 Task: Search one way flight ticket for 3 adults in first from Eugene: Mahlon Sweet Field to Rock Springs: Southwest Wyoming Regional Airport (rock Springs Sweetwater County Airport) on 8-5-2023. Choice of flights is Spirit. Number of bags: 1 carry on bag. Price is upto 87000. Outbound departure time preference is 18:30.
Action: Mouse moved to (390, 327)
Screenshot: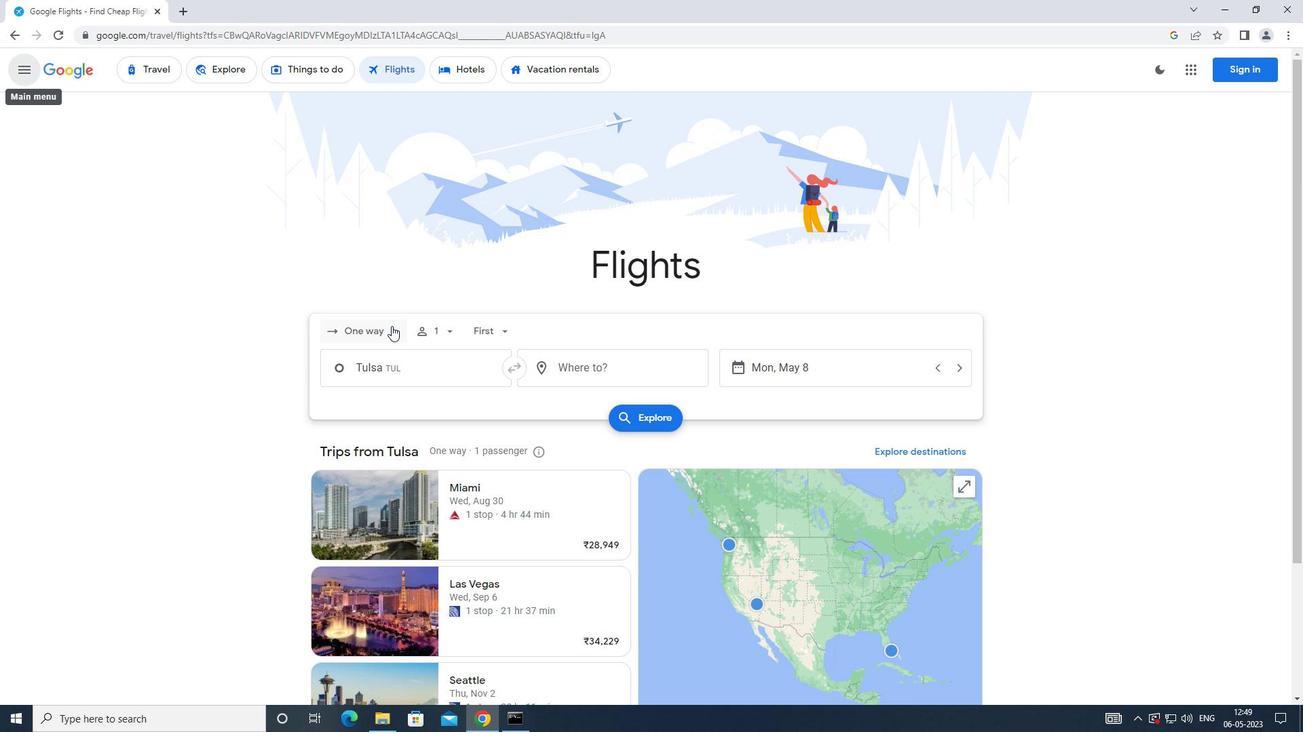 
Action: Mouse pressed left at (390, 327)
Screenshot: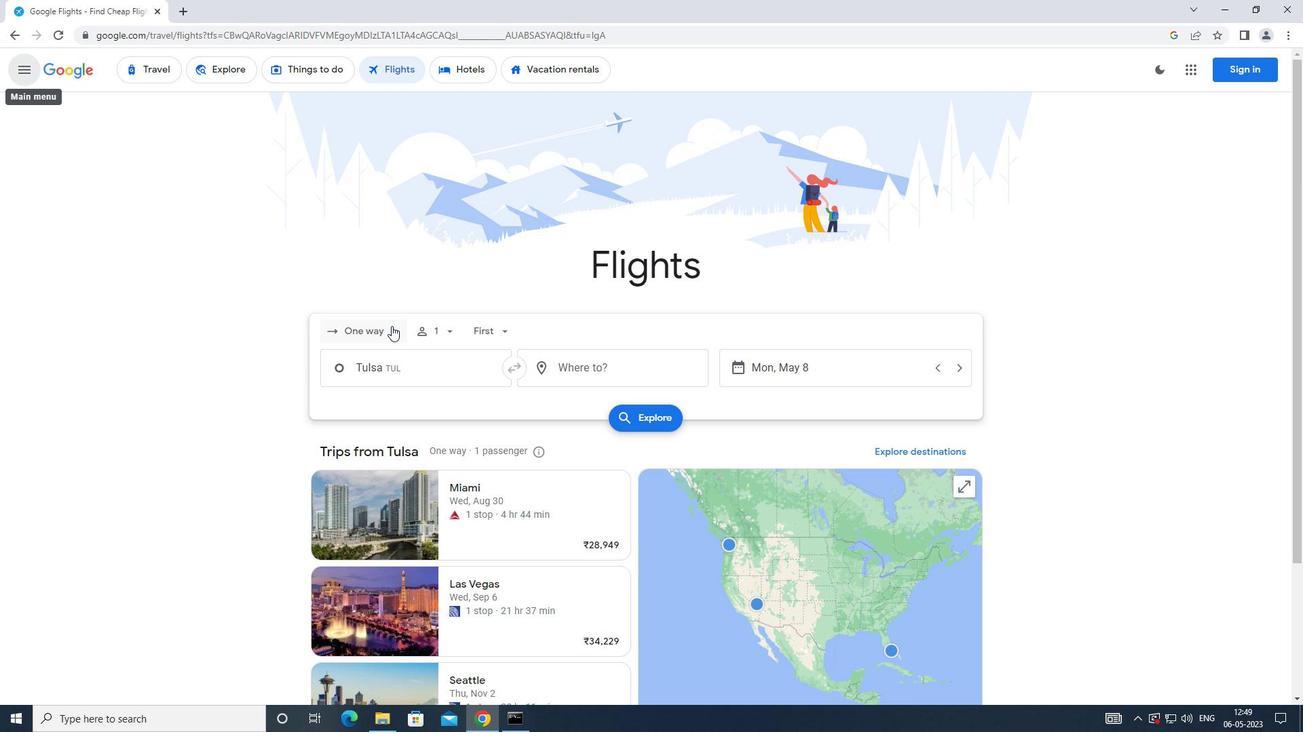 
Action: Mouse moved to (383, 405)
Screenshot: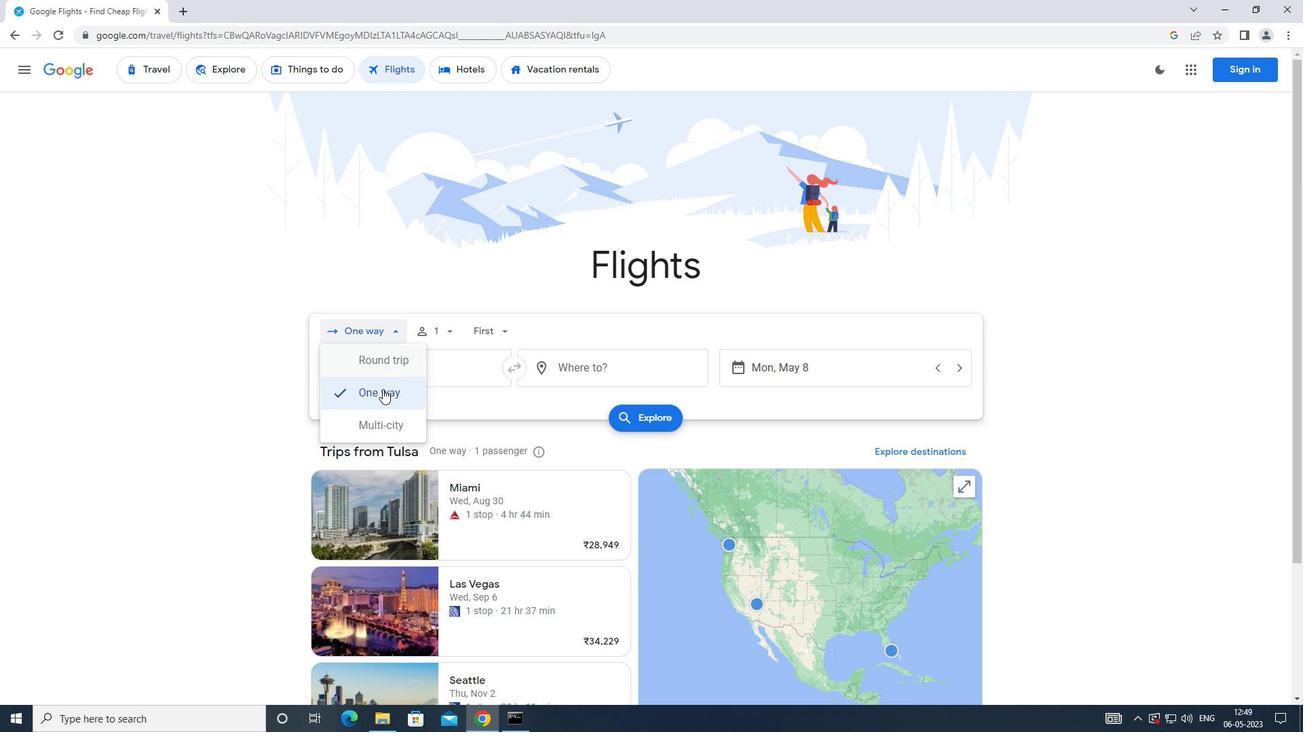 
Action: Mouse pressed left at (383, 405)
Screenshot: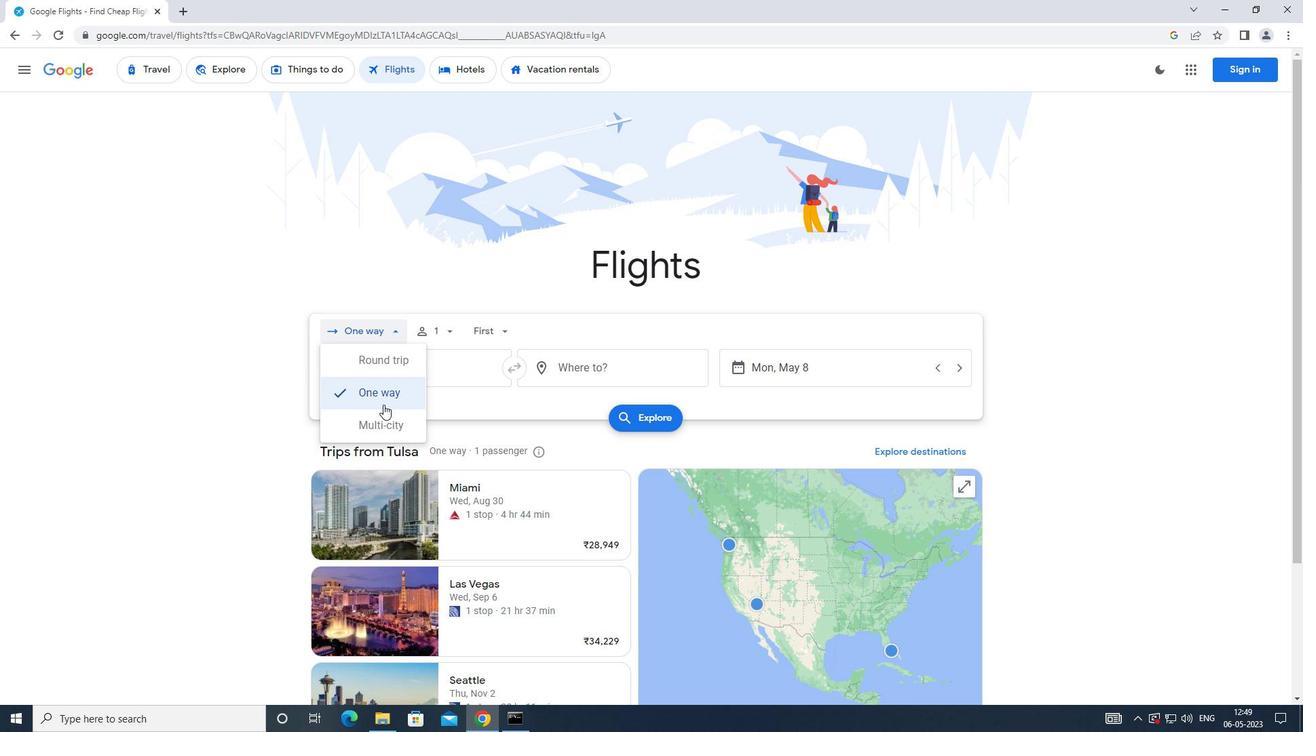 
Action: Mouse moved to (443, 326)
Screenshot: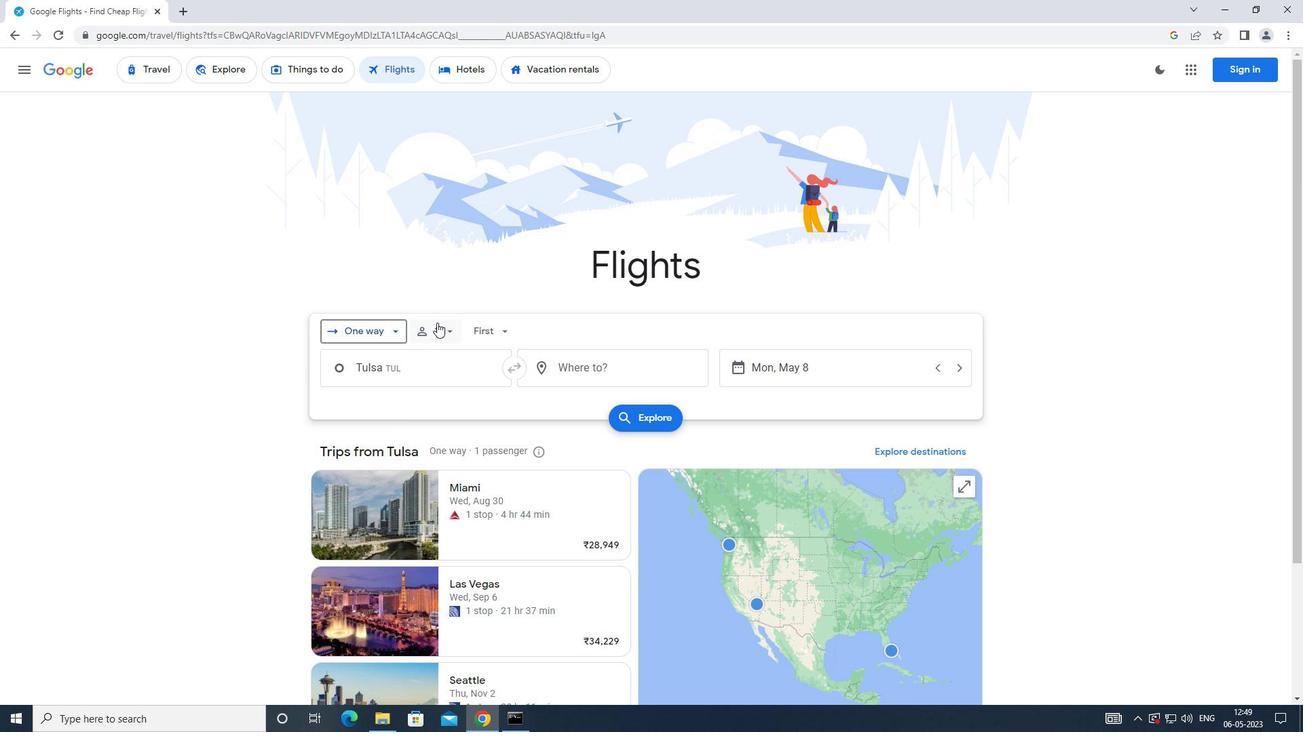
Action: Mouse pressed left at (443, 326)
Screenshot: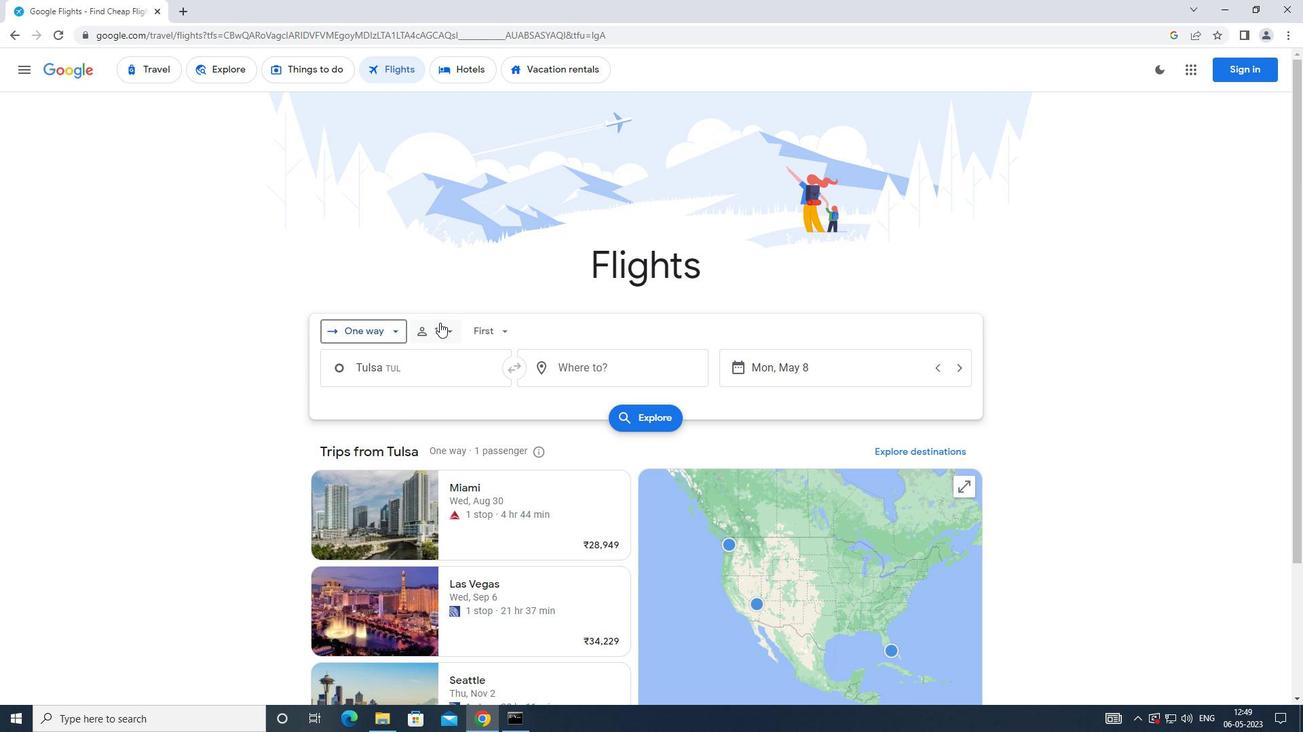 
Action: Mouse moved to (562, 368)
Screenshot: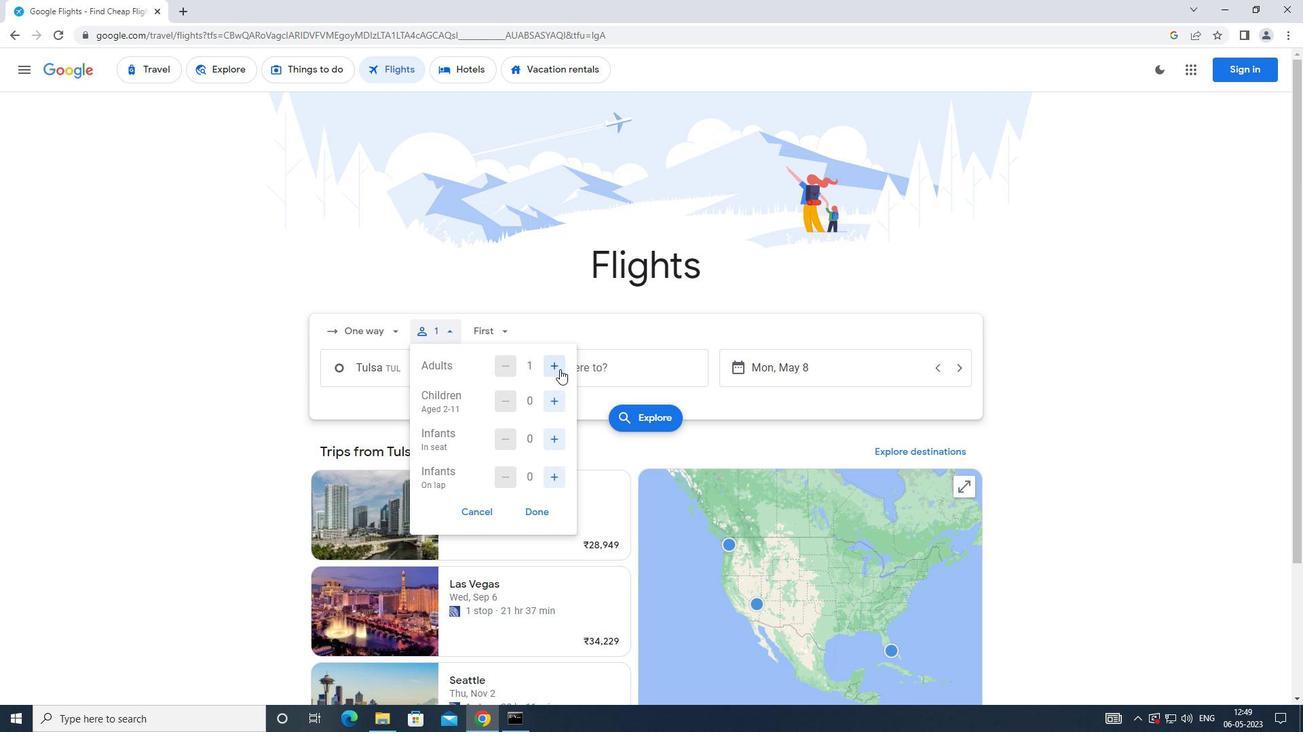 
Action: Mouse pressed left at (562, 368)
Screenshot: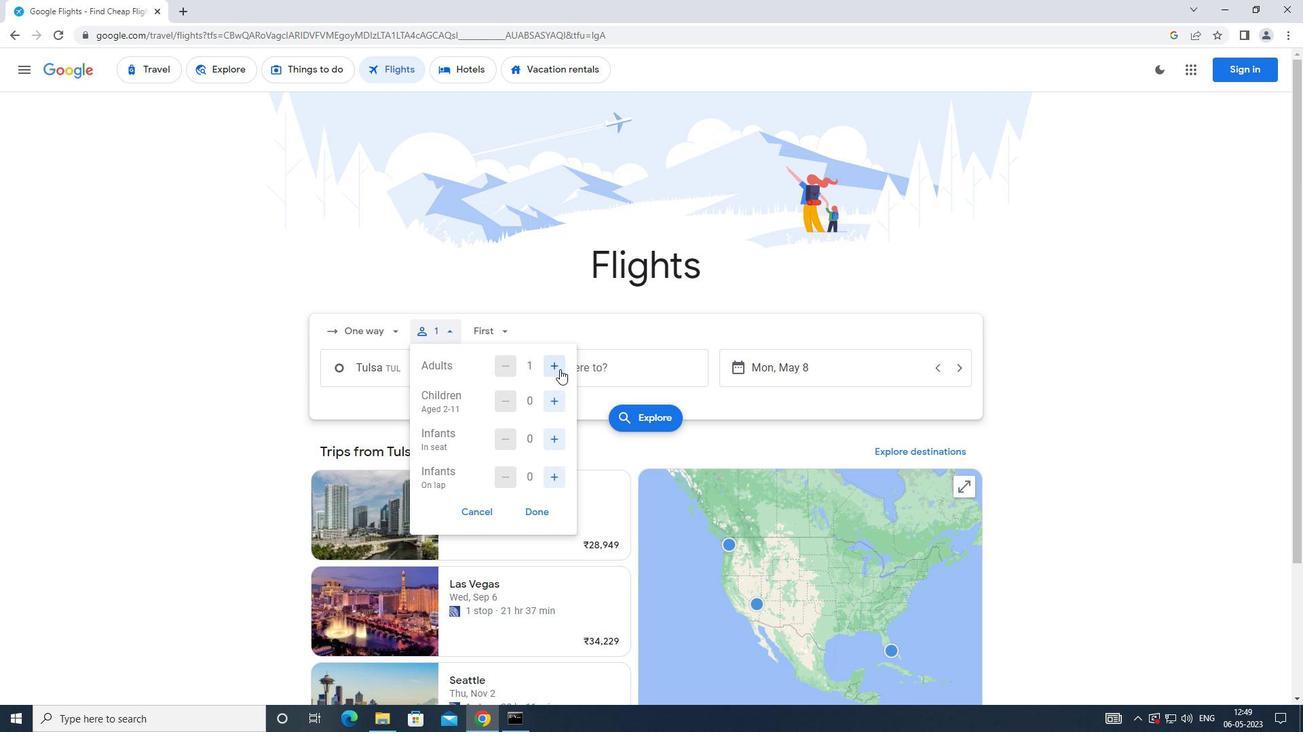 
Action: Mouse pressed left at (562, 368)
Screenshot: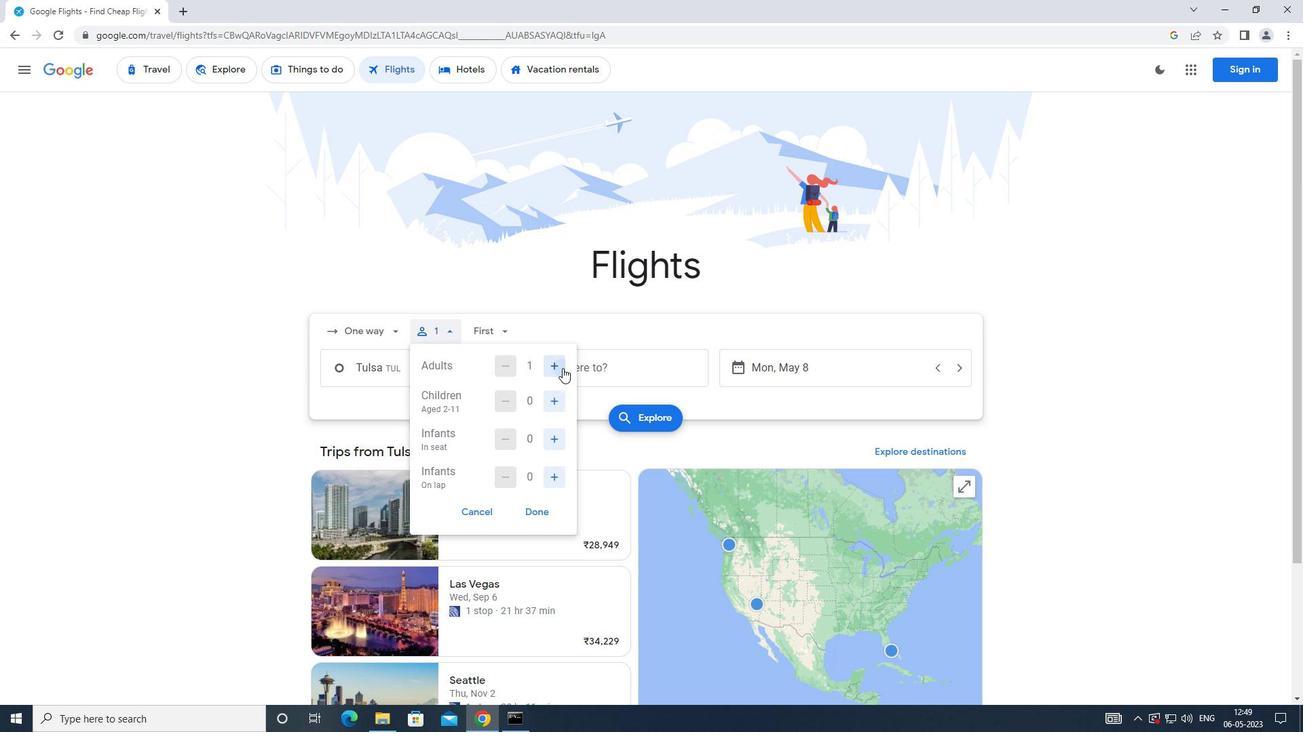 
Action: Mouse moved to (530, 513)
Screenshot: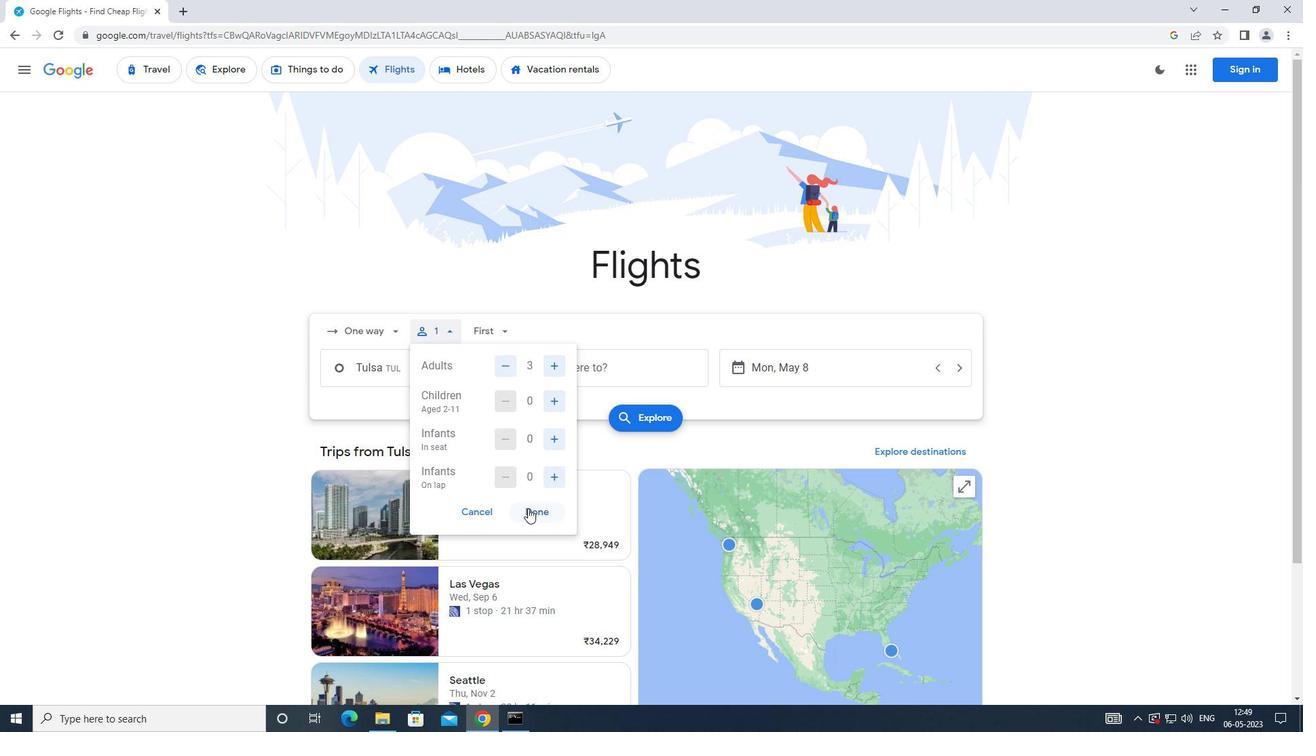 
Action: Mouse pressed left at (530, 513)
Screenshot: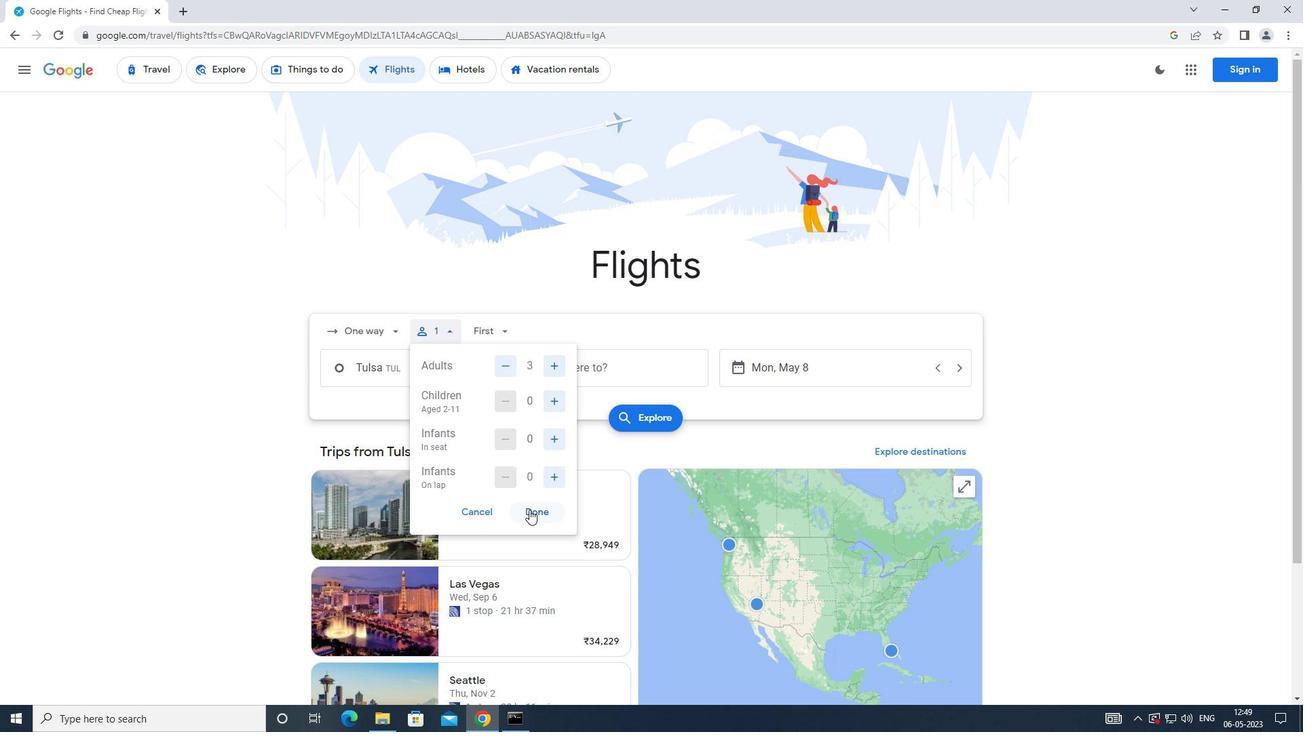 
Action: Mouse moved to (490, 333)
Screenshot: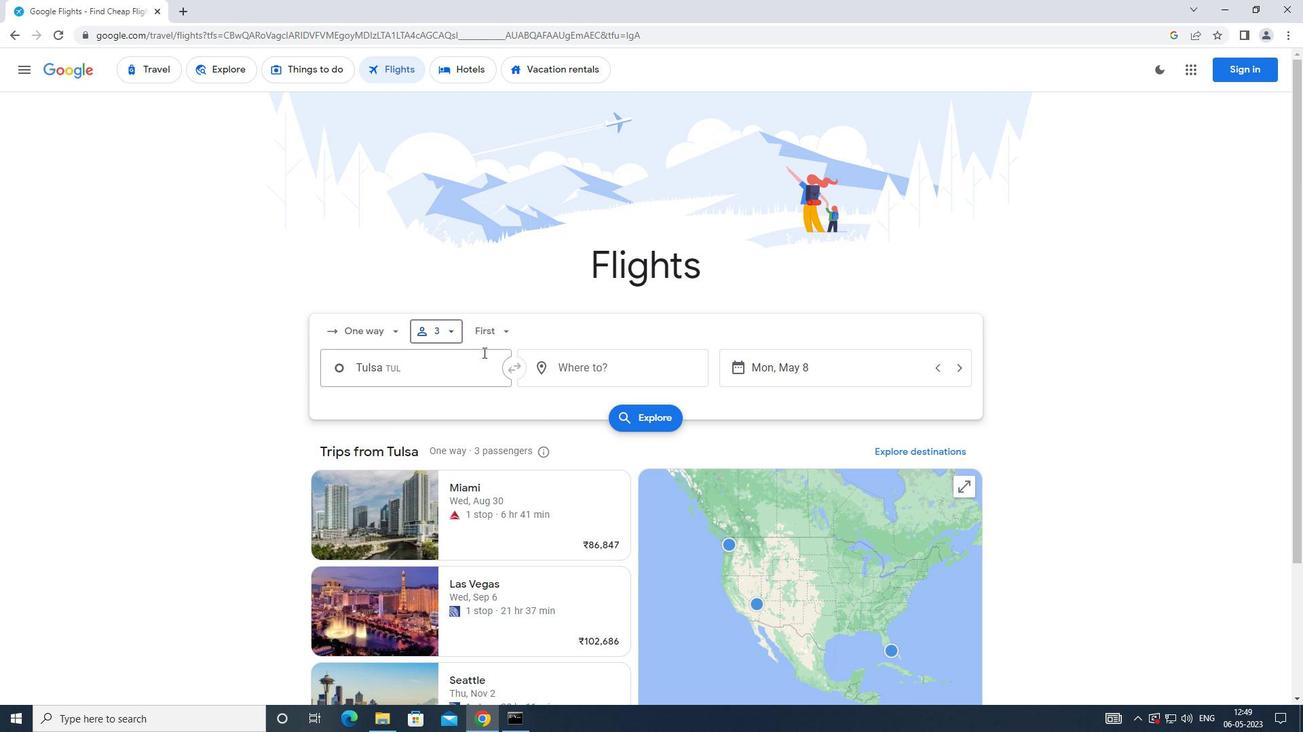 
Action: Mouse pressed left at (490, 333)
Screenshot: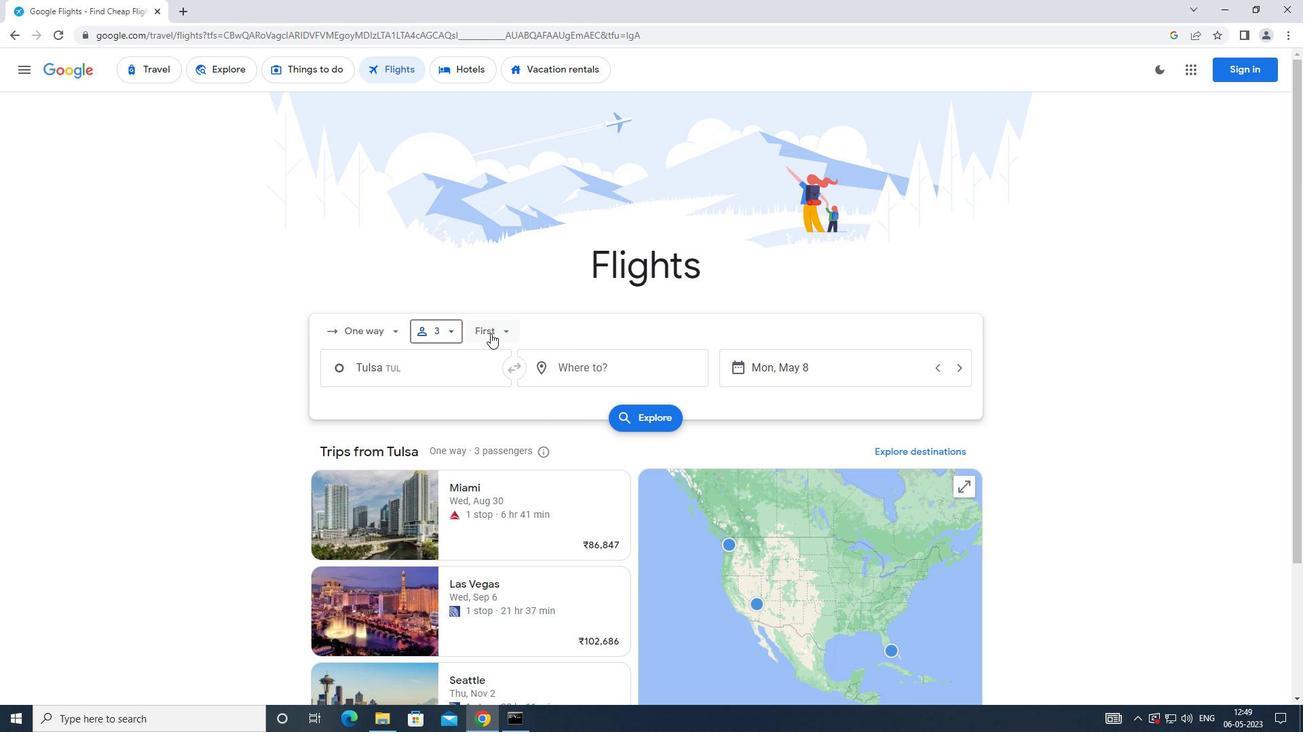 
Action: Mouse moved to (522, 456)
Screenshot: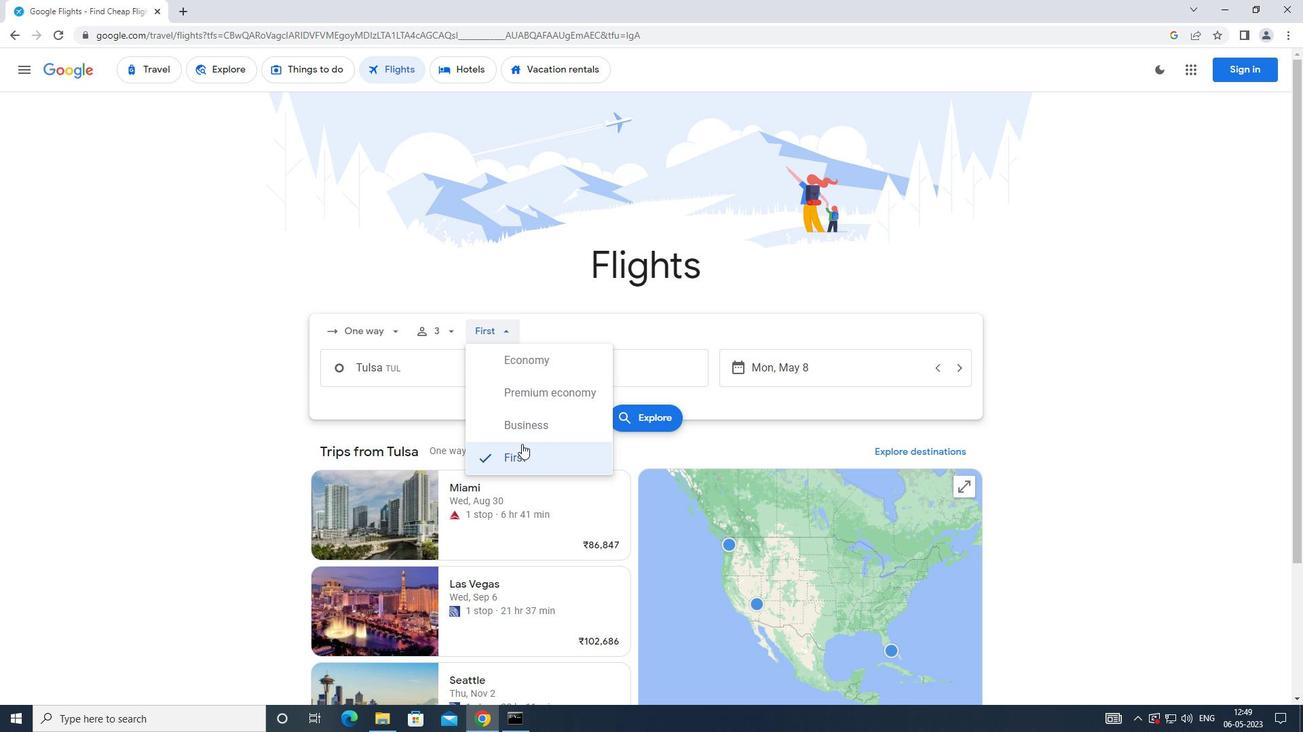 
Action: Mouse pressed left at (522, 456)
Screenshot: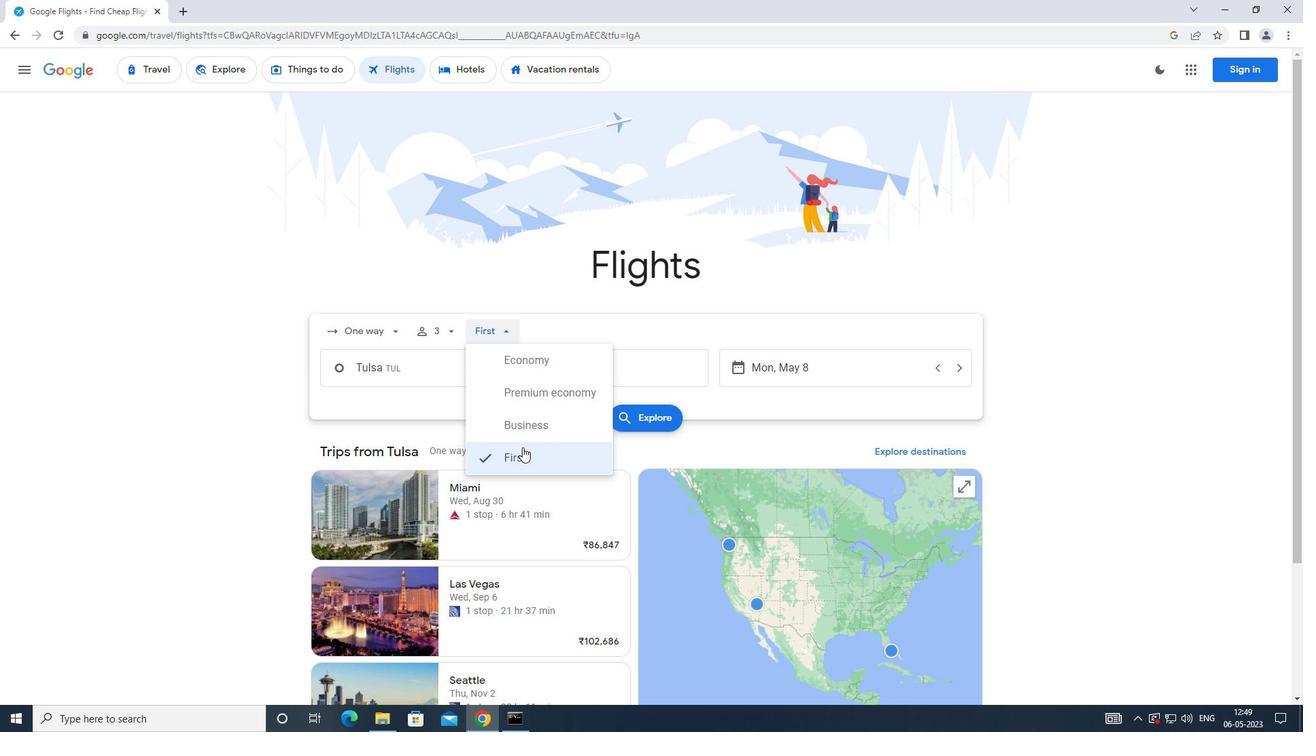 
Action: Mouse moved to (435, 376)
Screenshot: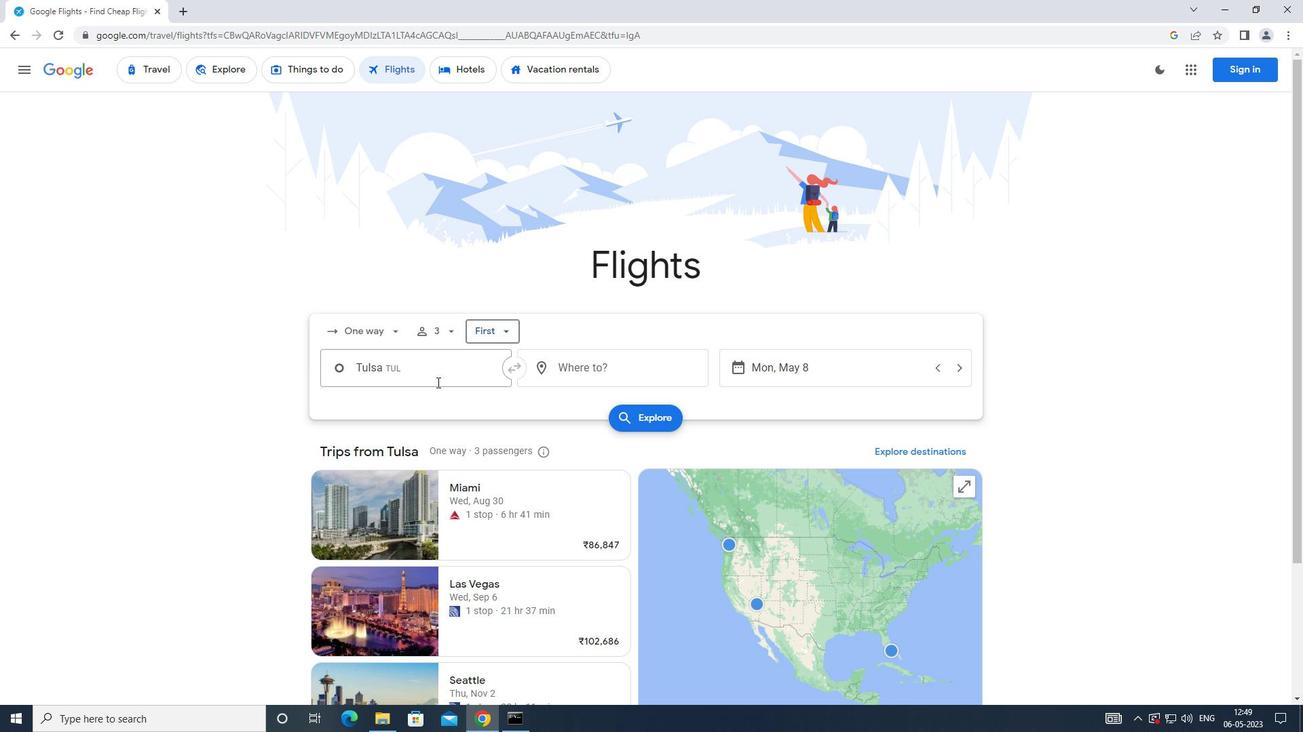 
Action: Mouse pressed left at (435, 376)
Screenshot: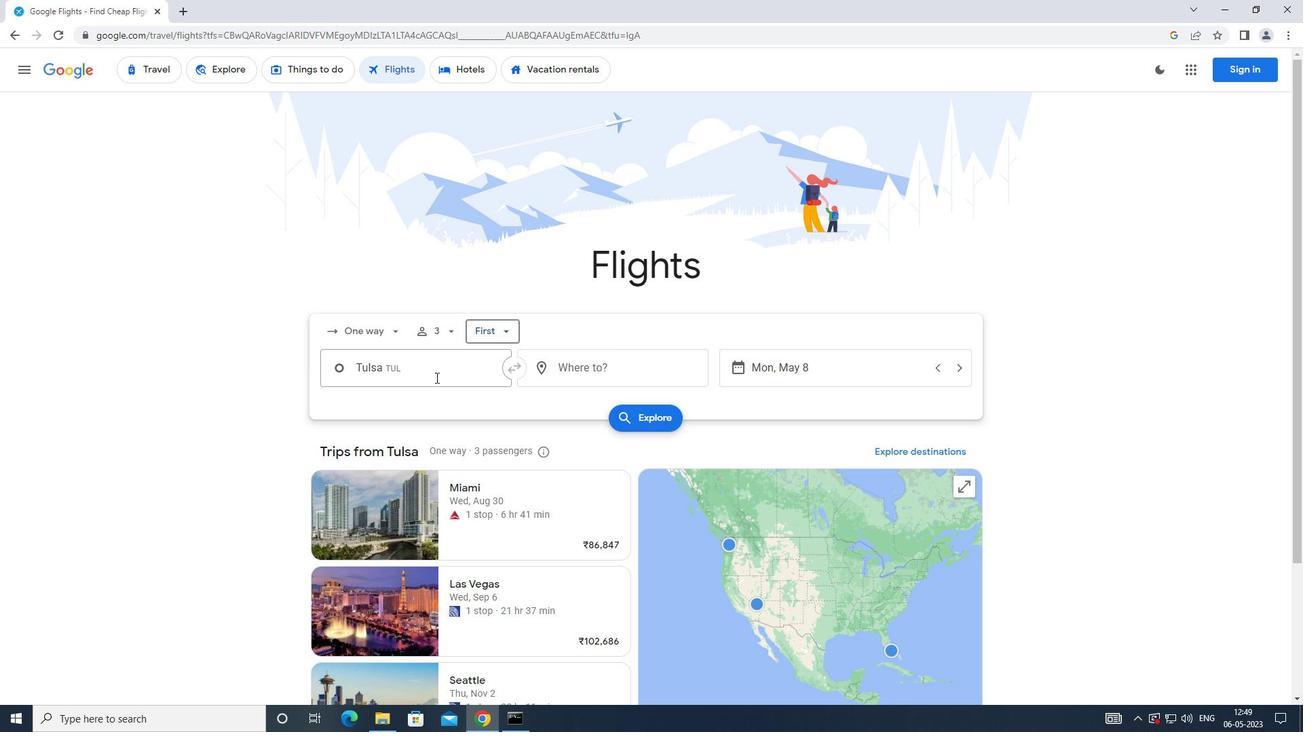 
Action: Mouse moved to (431, 383)
Screenshot: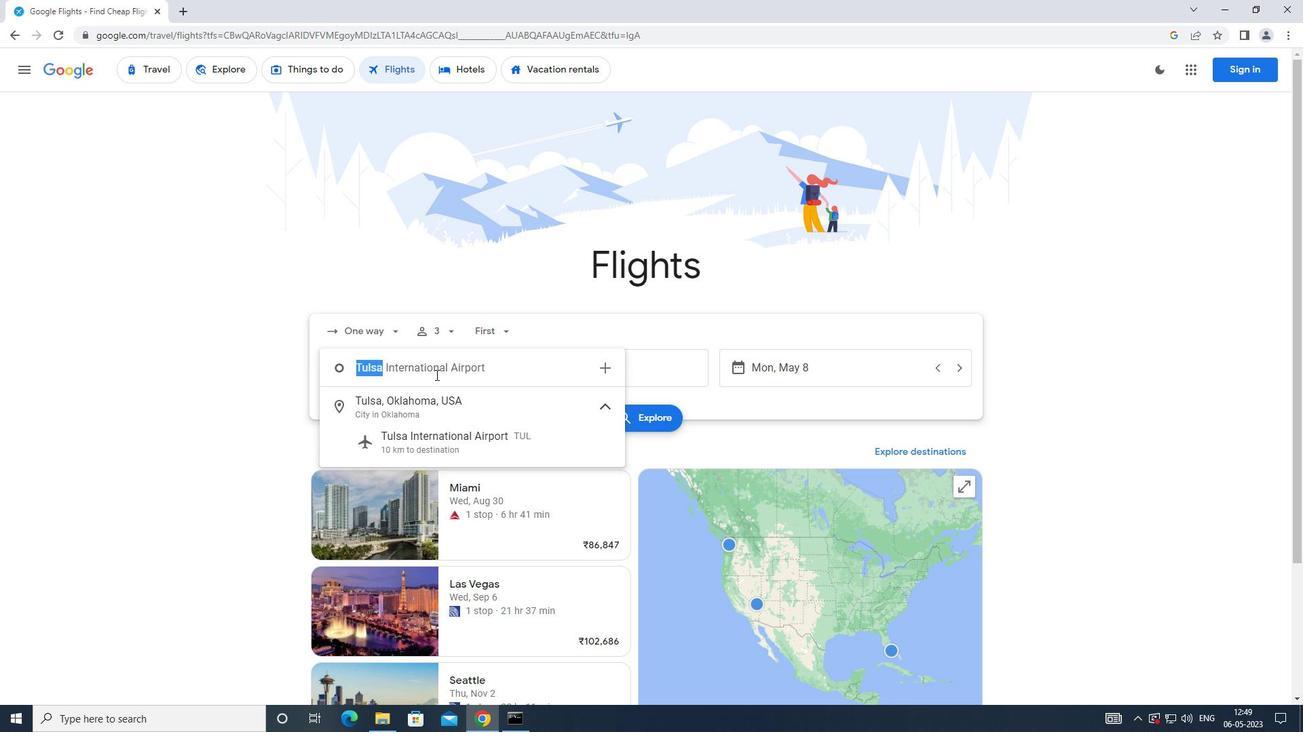 
Action: Key pressed <Key.caps_lock>m<Key.caps_lock>ahlon<Key.space><Key.caps_lock>sw<Key.caps_lock>eet<Key.enter>
Screenshot: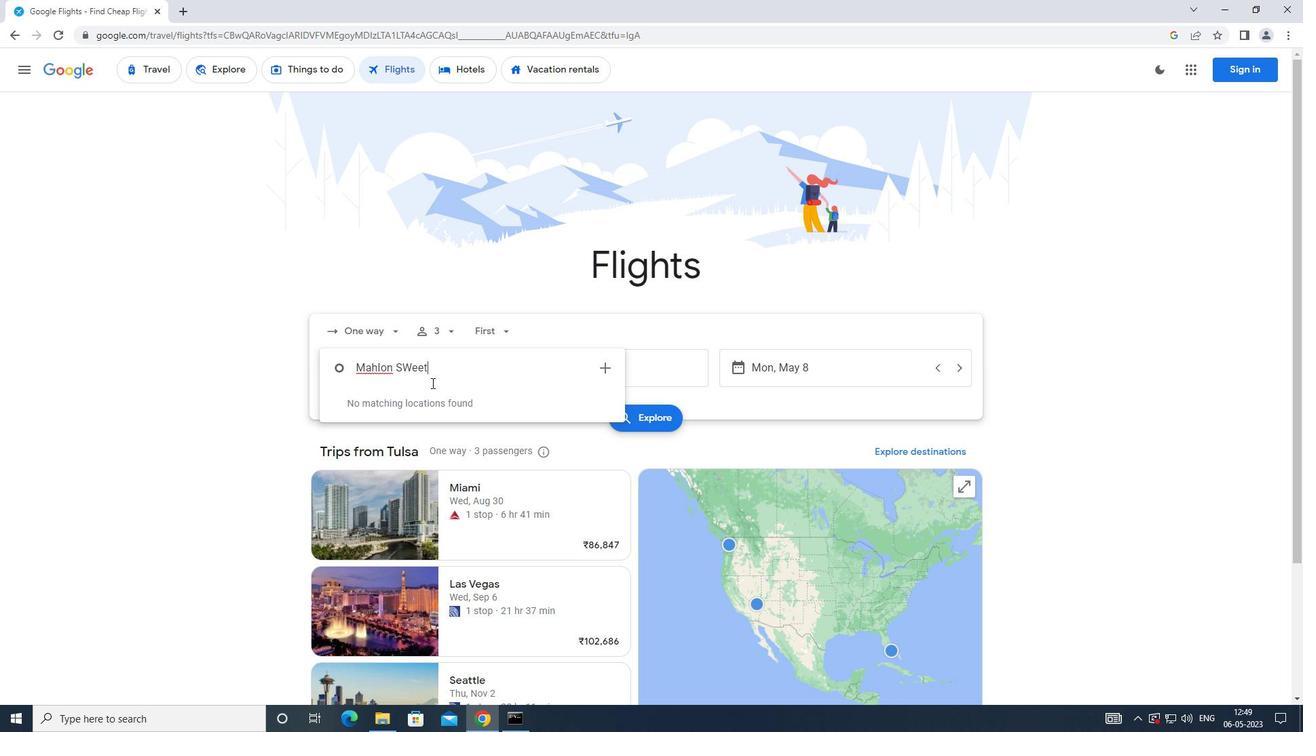 
Action: Mouse moved to (578, 378)
Screenshot: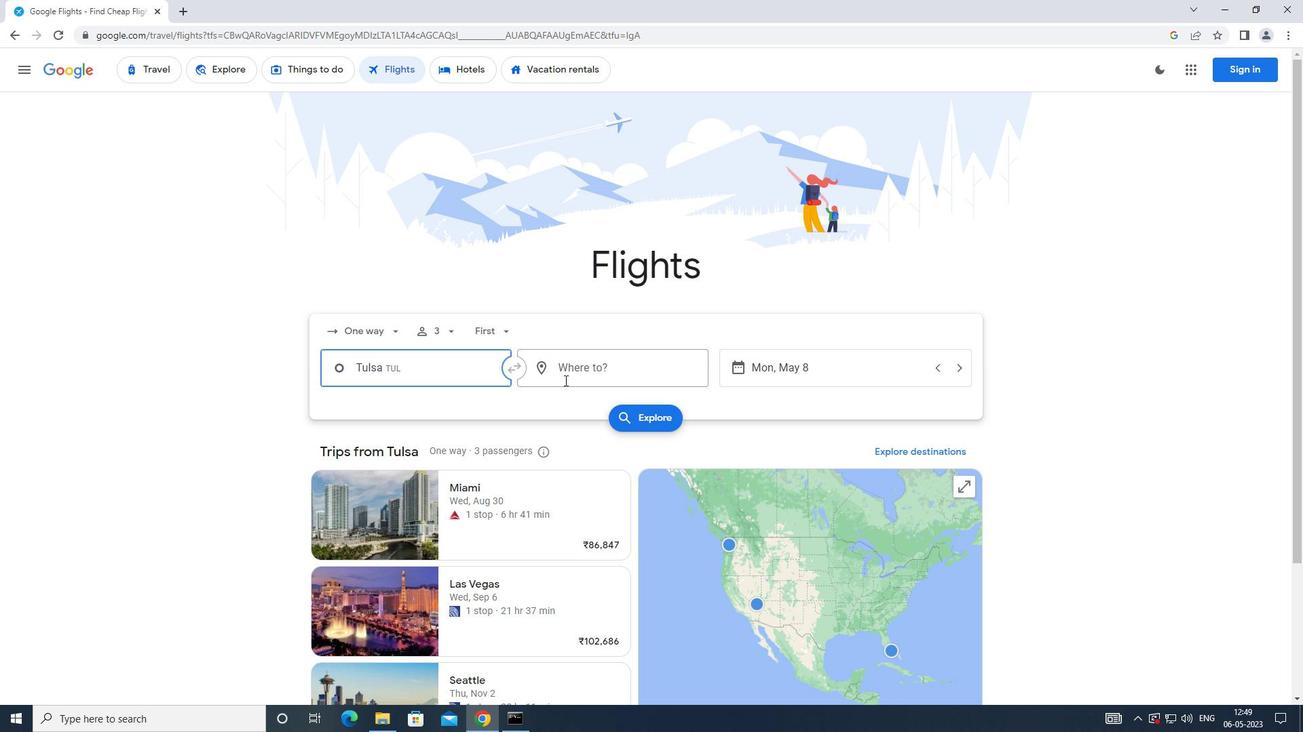 
Action: Mouse pressed left at (578, 378)
Screenshot: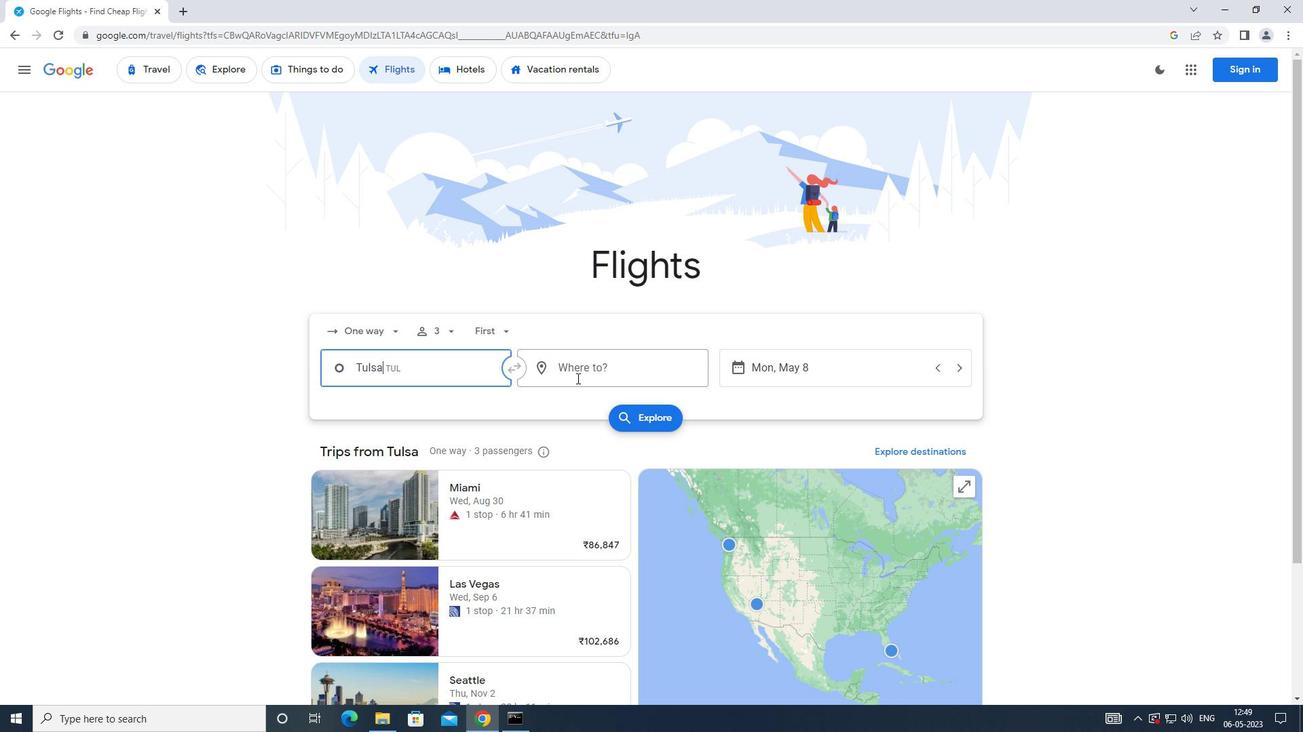 
Action: Mouse moved to (570, 380)
Screenshot: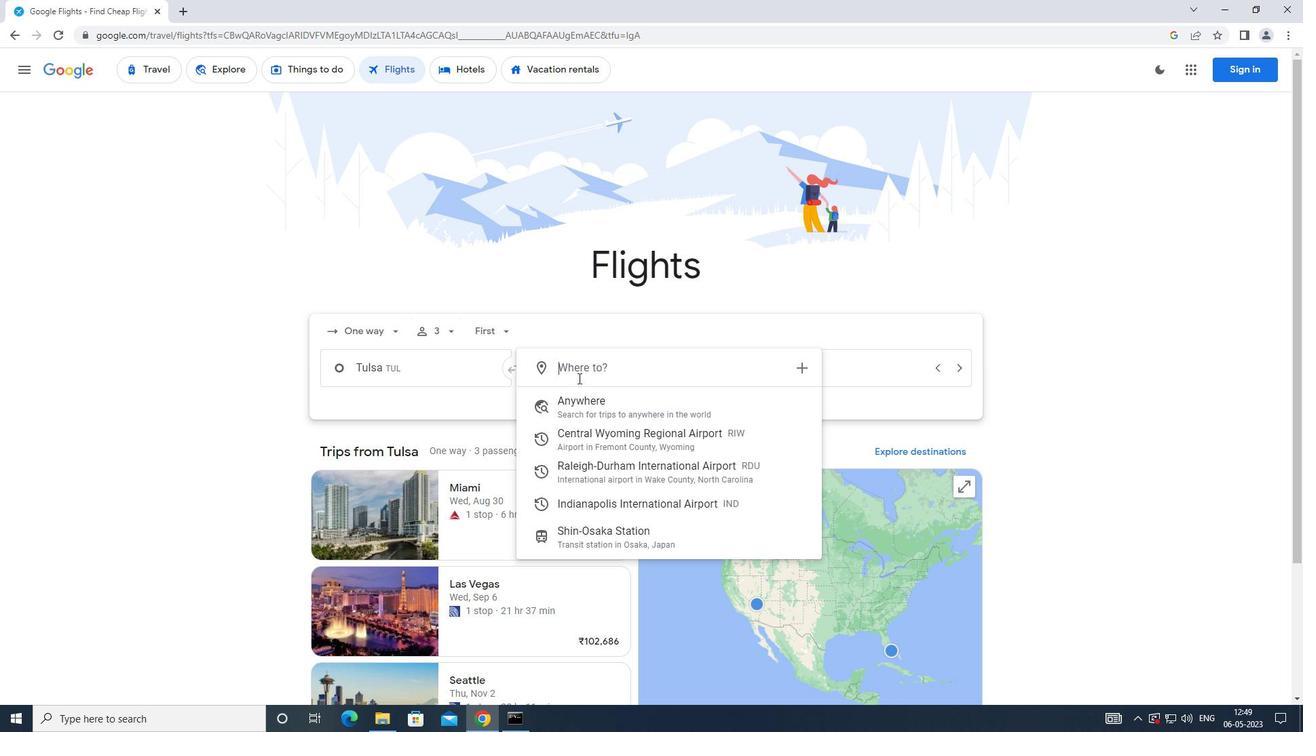 
Action: Key pressed <Key.caps_lock>s<Key.caps_lock>outhwest<Key.enter>
Screenshot: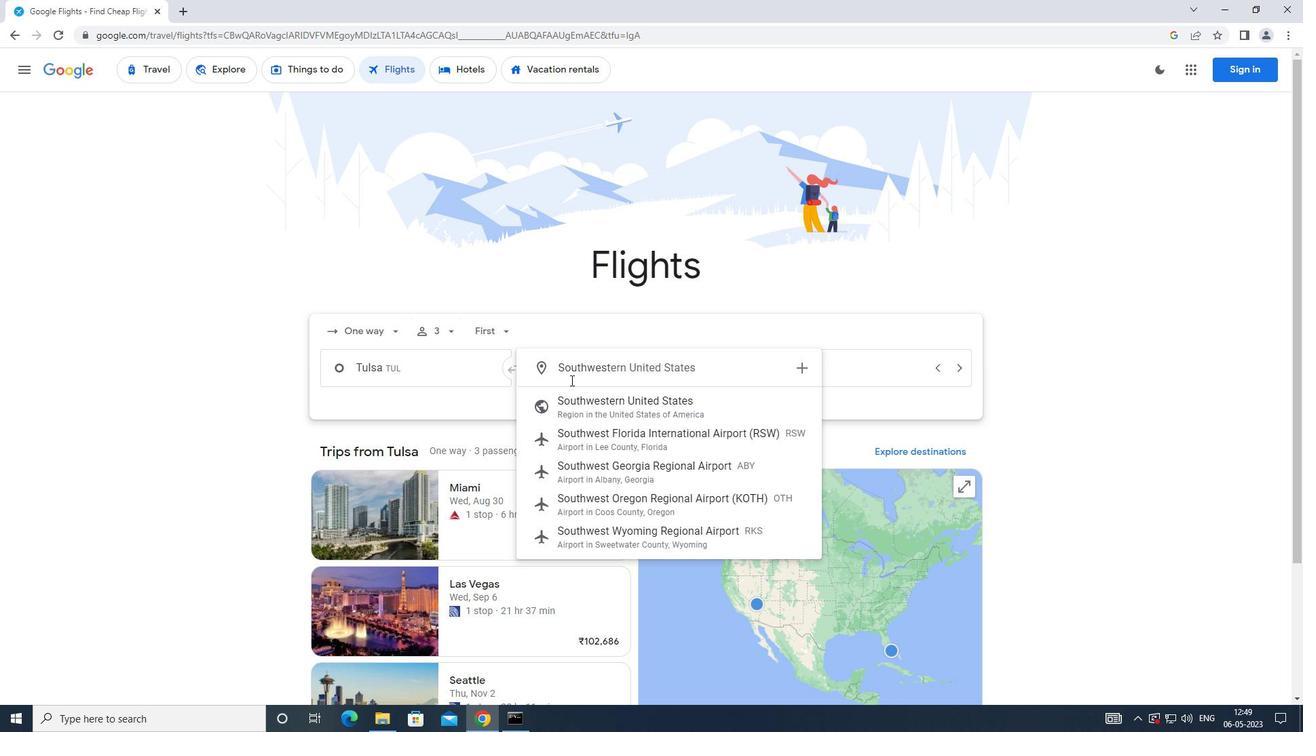 
Action: Mouse moved to (613, 374)
Screenshot: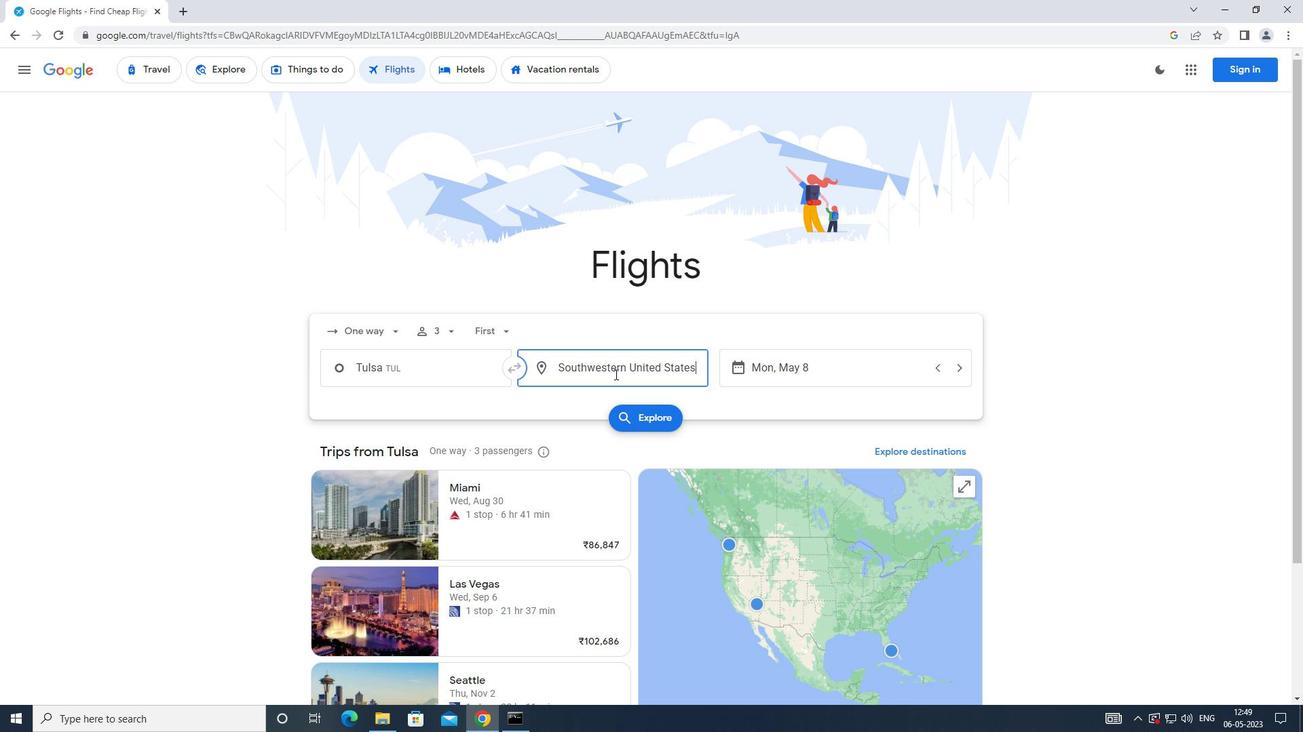 
Action: Key pressed <Key.backspace><Key.backspace><Key.backspace><Key.backspace><Key.backspace><Key.backspace><Key.backspace><Key.backspace><Key.backspace><Key.backspace><Key.backspace><Key.backspace><Key.backspace><Key.backspace><Key.backspace><Key.backspace><Key.backspace><Key.backspace>
Screenshot: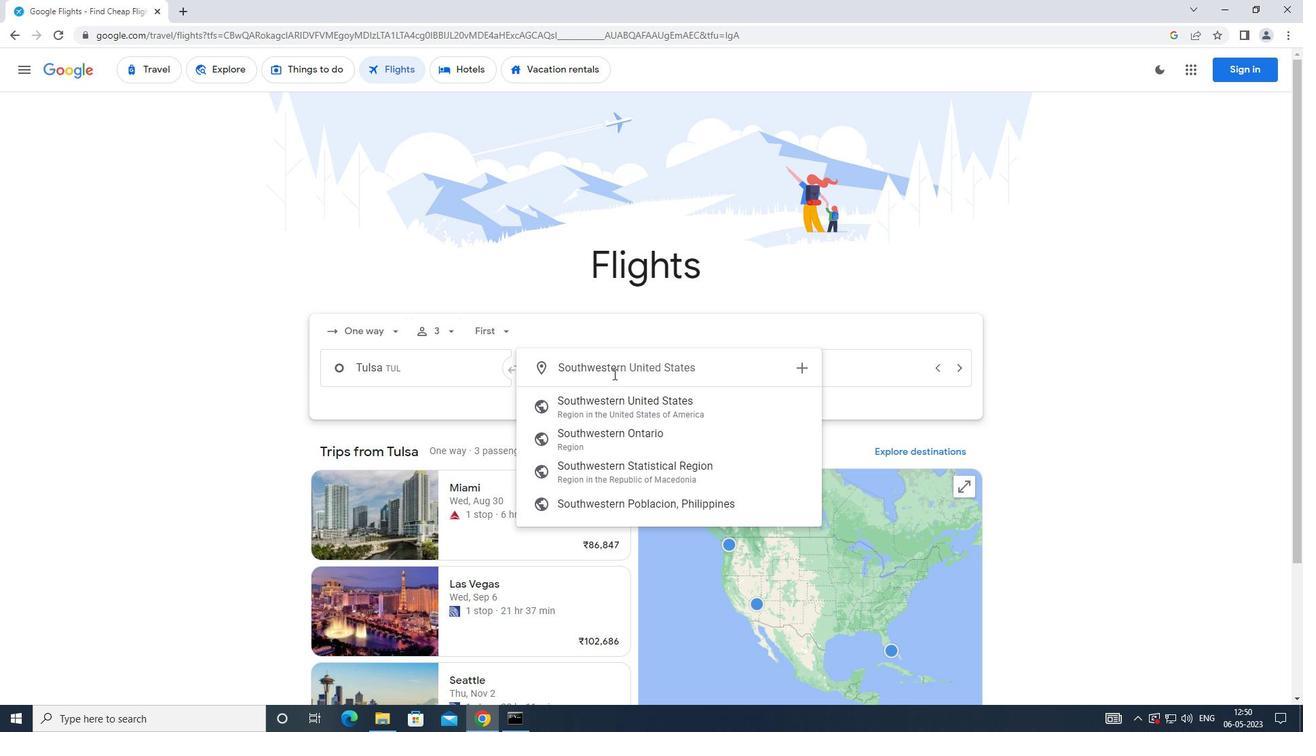 
Action: Mouse moved to (611, 540)
Screenshot: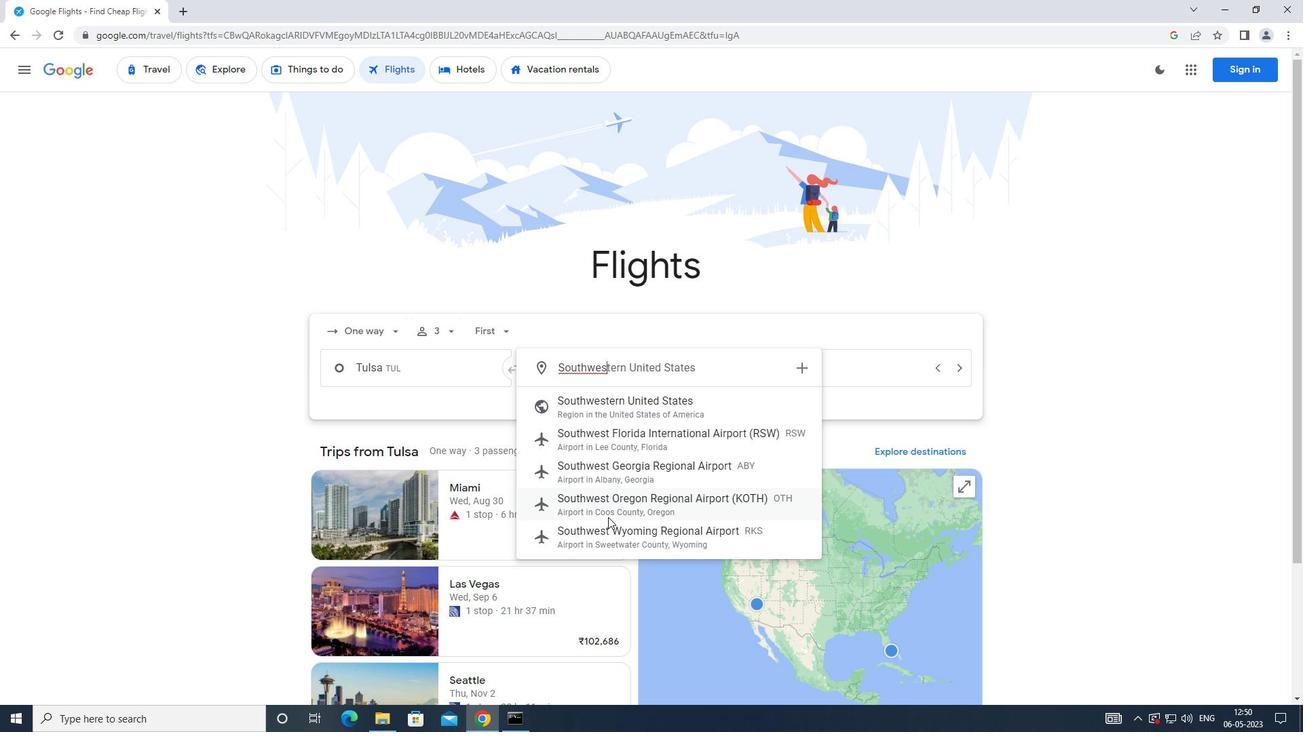 
Action: Mouse pressed left at (611, 540)
Screenshot: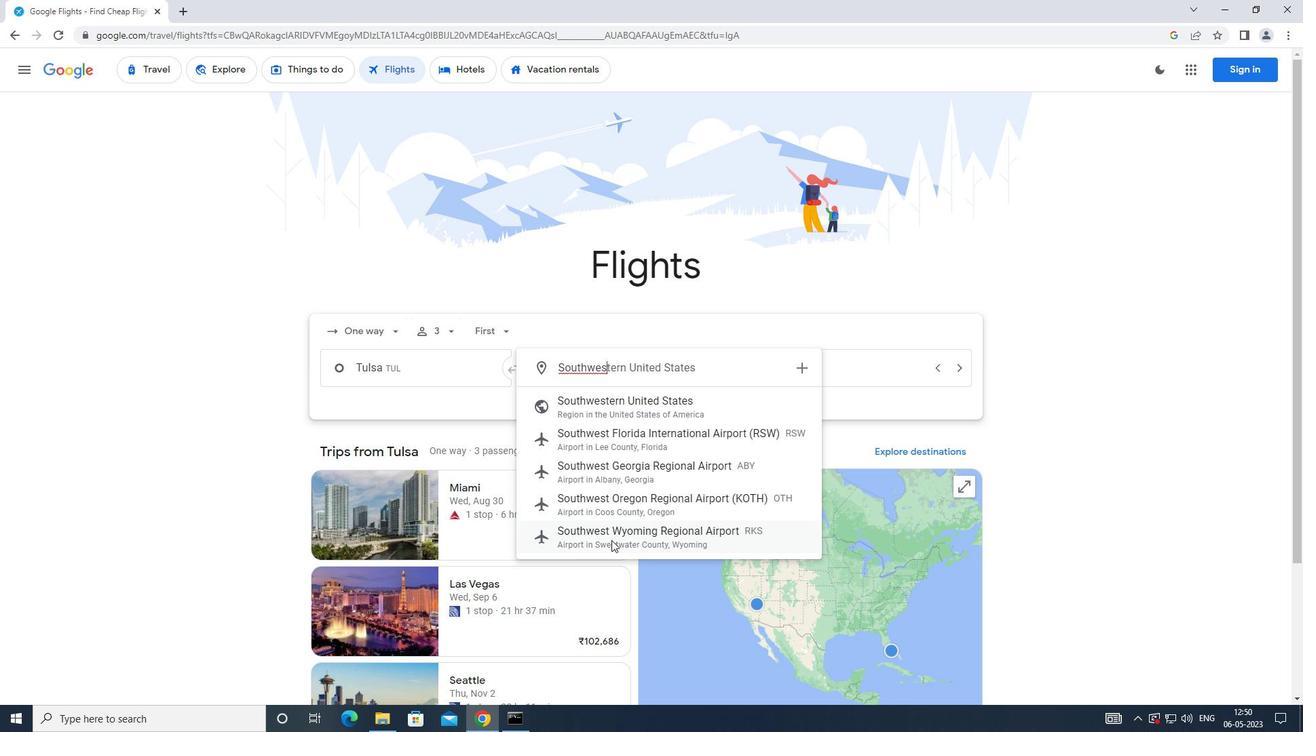 
Action: Mouse moved to (766, 358)
Screenshot: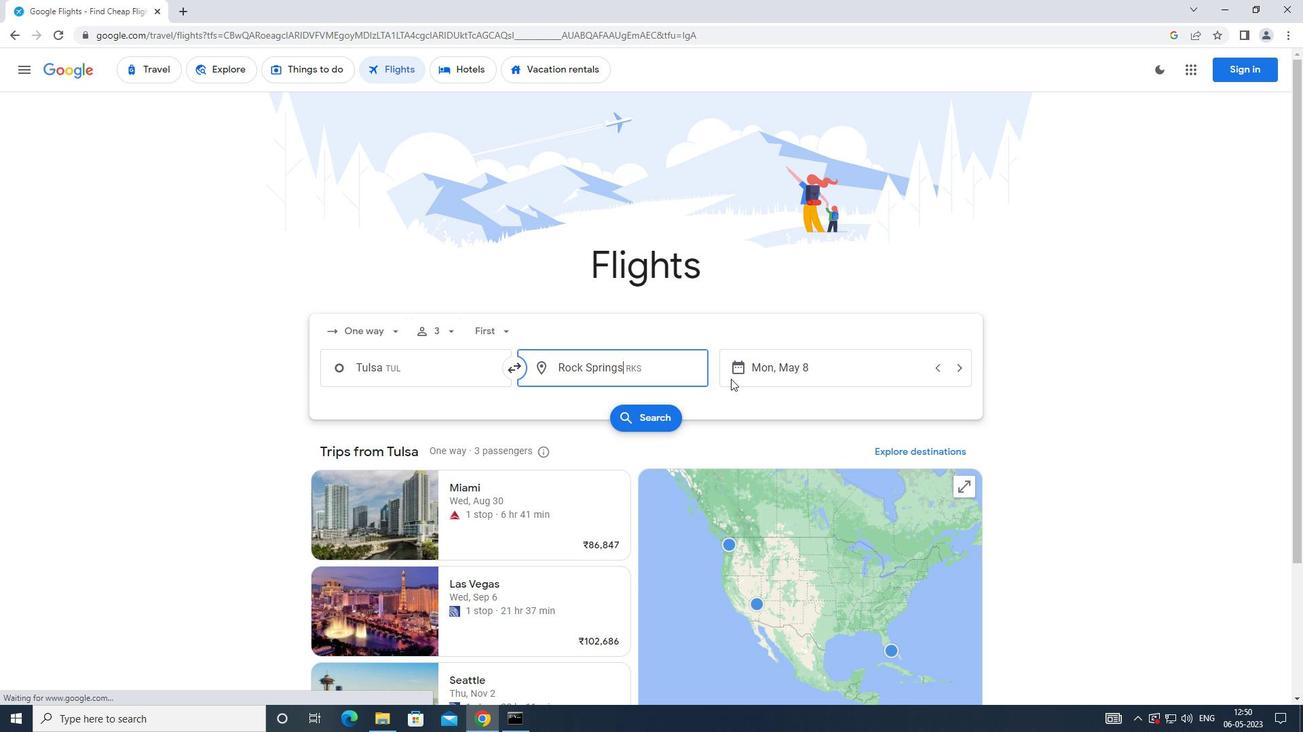 
Action: Mouse pressed left at (766, 358)
Screenshot: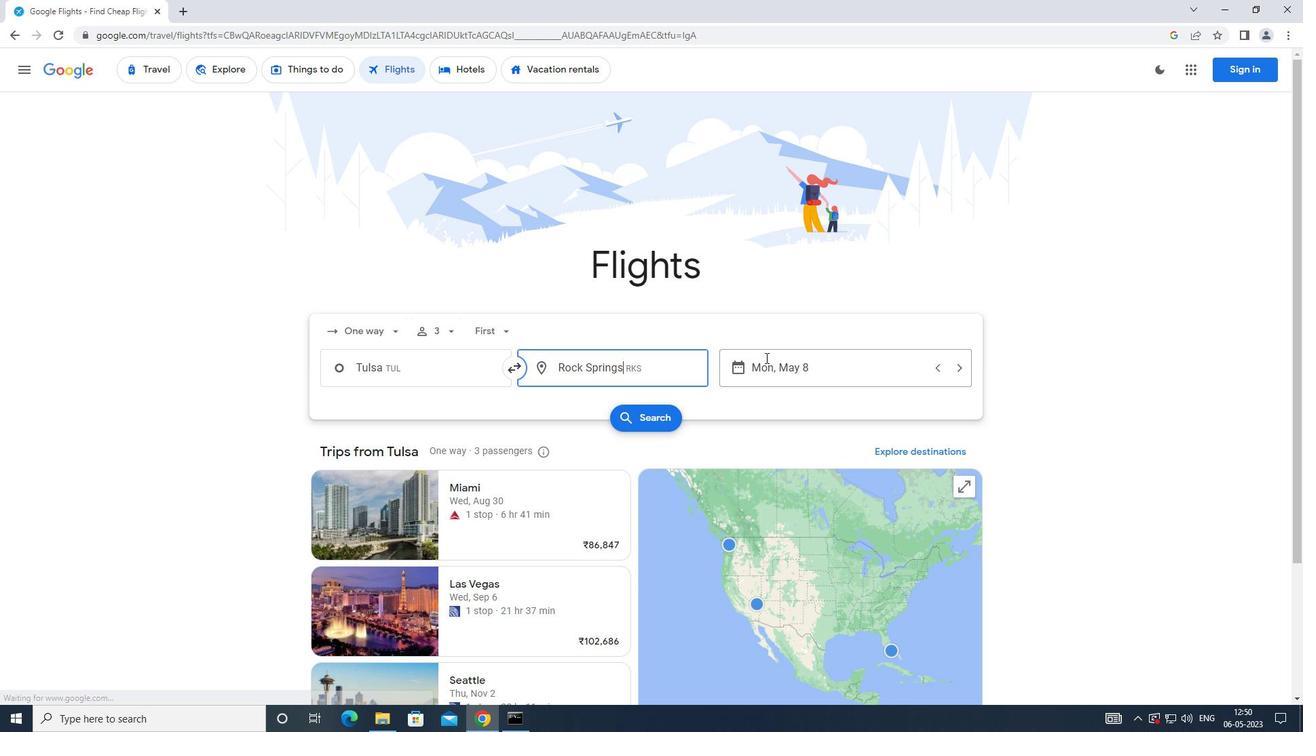 
Action: Mouse moved to (519, 479)
Screenshot: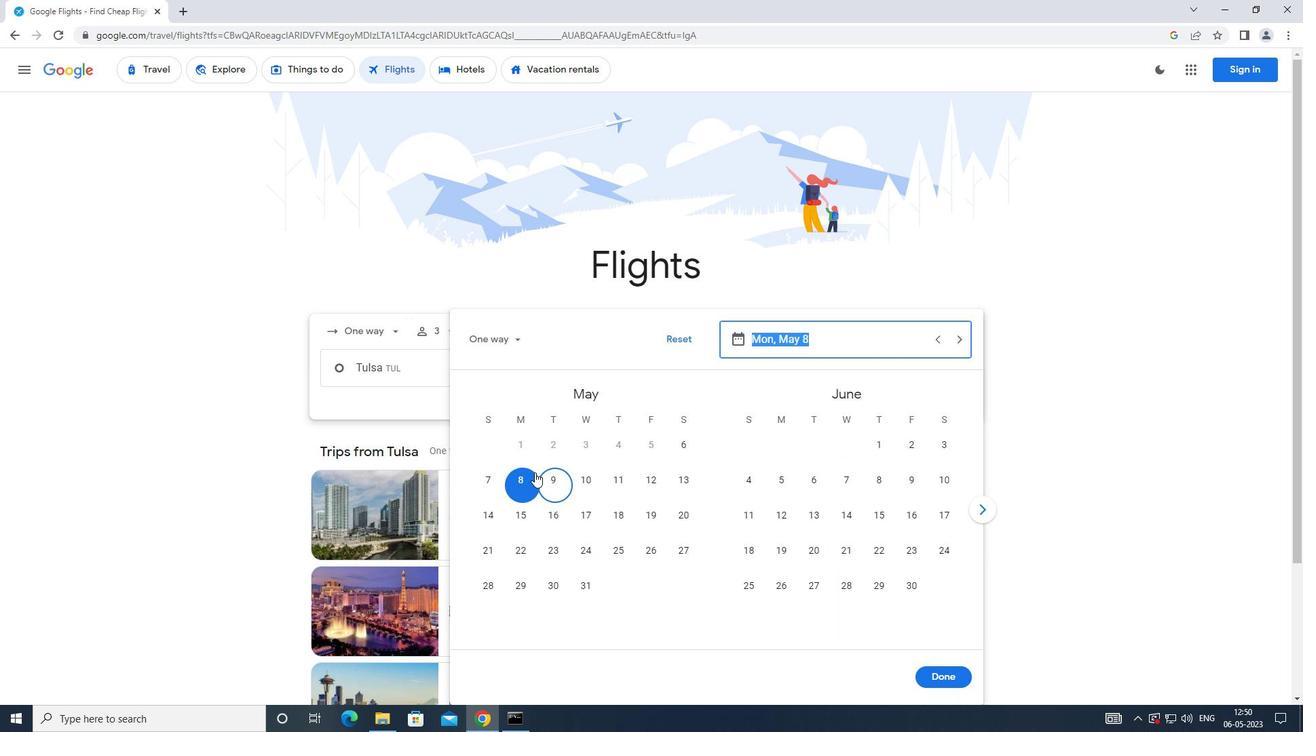 
Action: Mouse pressed left at (519, 479)
Screenshot: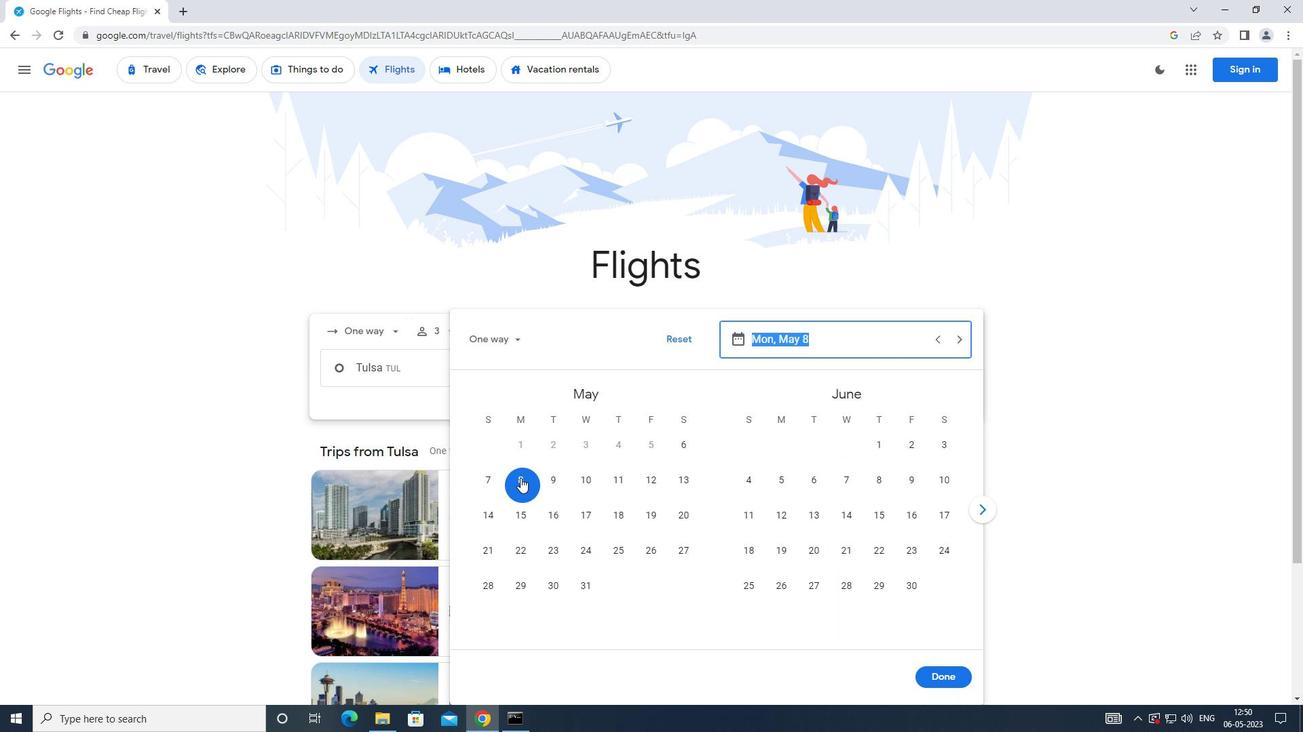 
Action: Mouse moved to (961, 673)
Screenshot: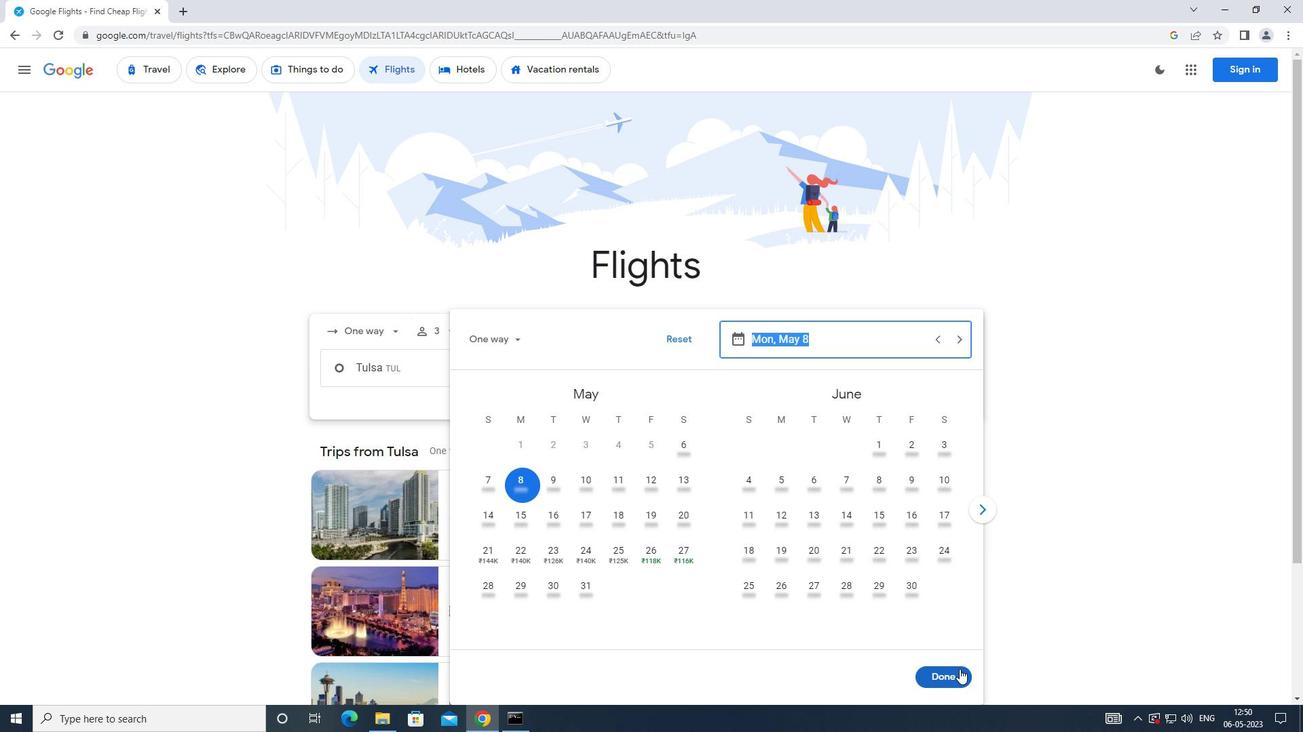 
Action: Mouse pressed left at (961, 673)
Screenshot: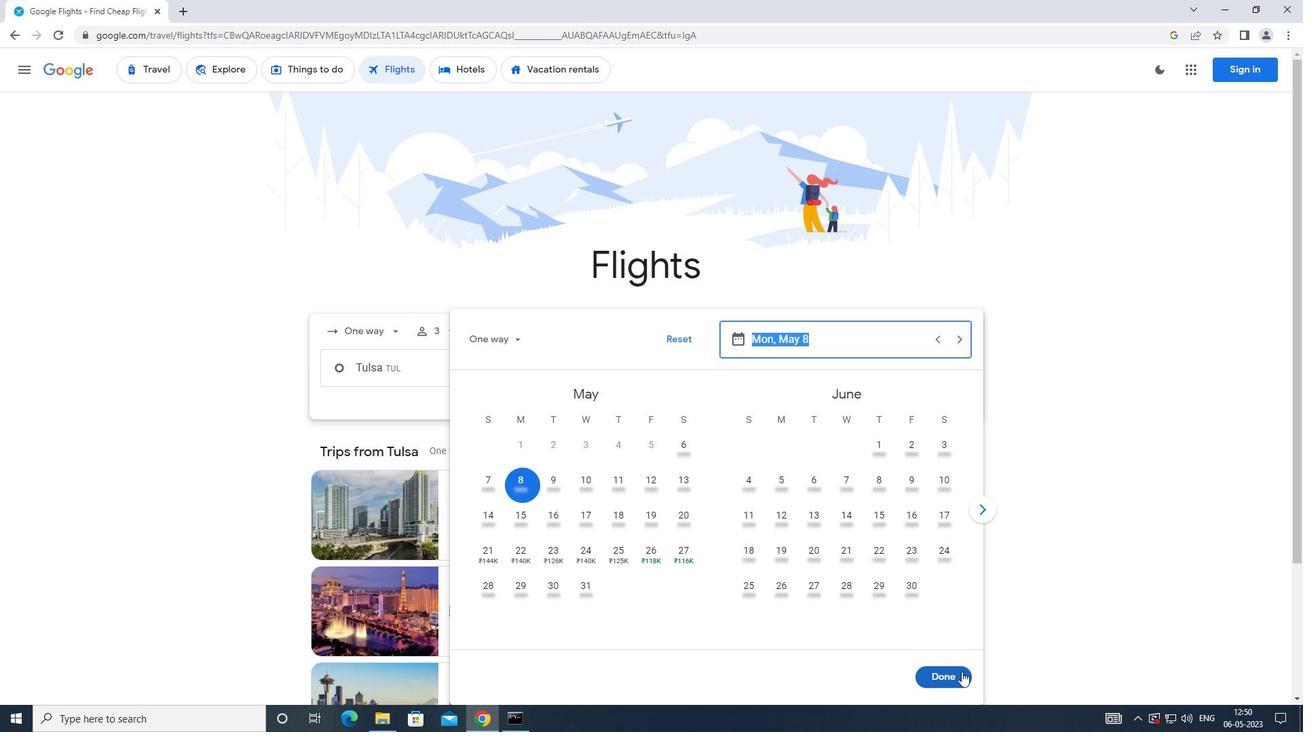 
Action: Mouse moved to (645, 416)
Screenshot: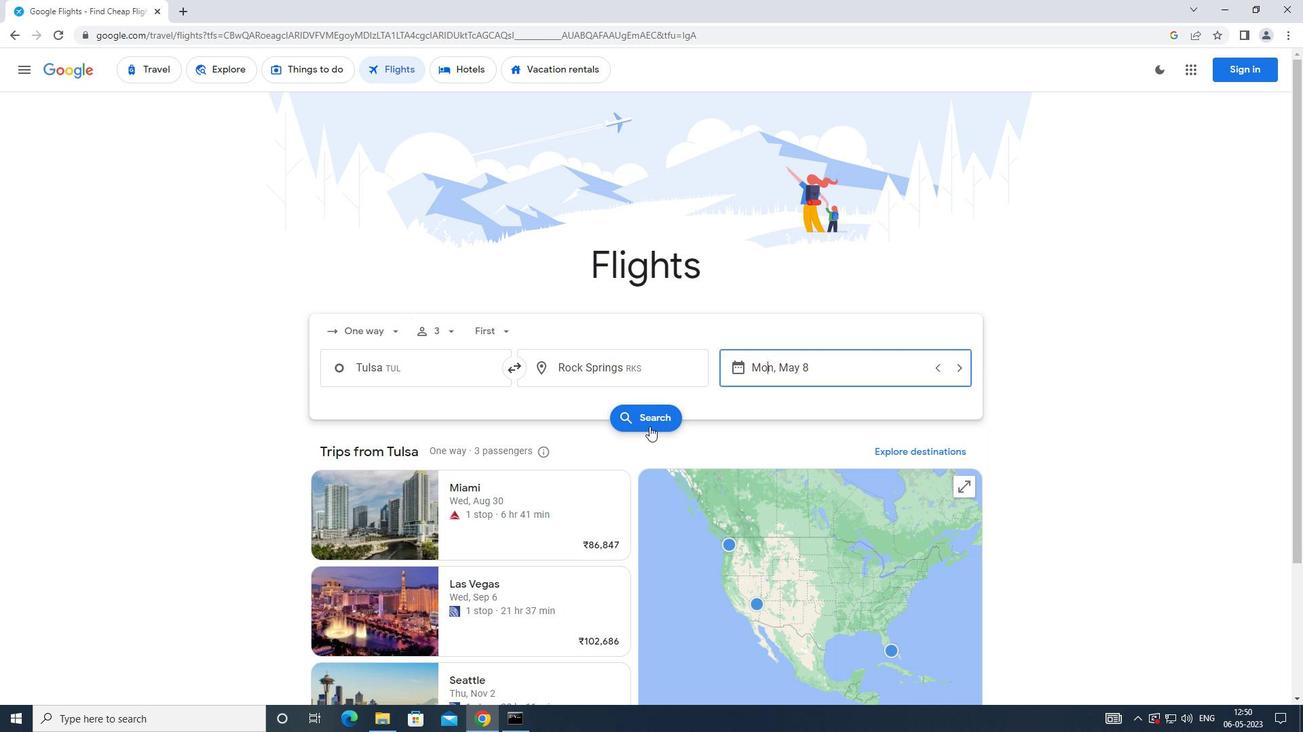 
Action: Mouse pressed left at (645, 416)
Screenshot: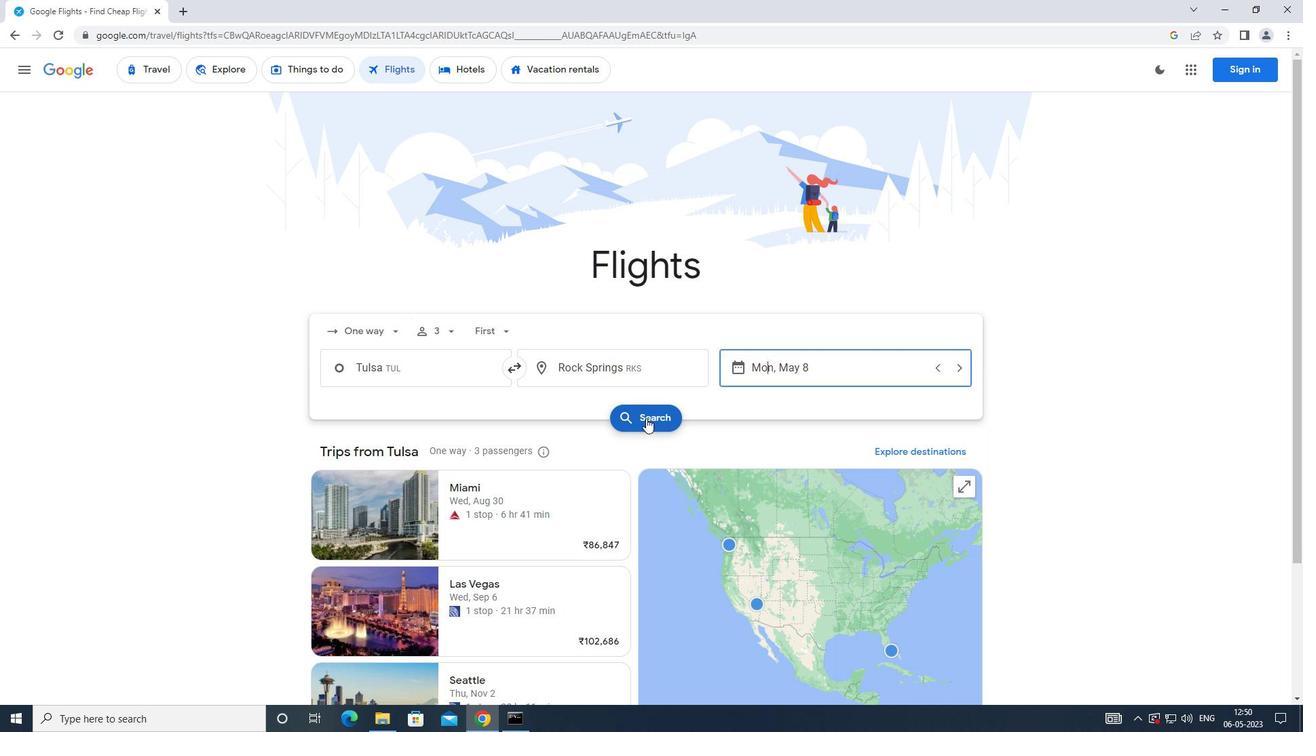 
Action: Mouse moved to (348, 198)
Screenshot: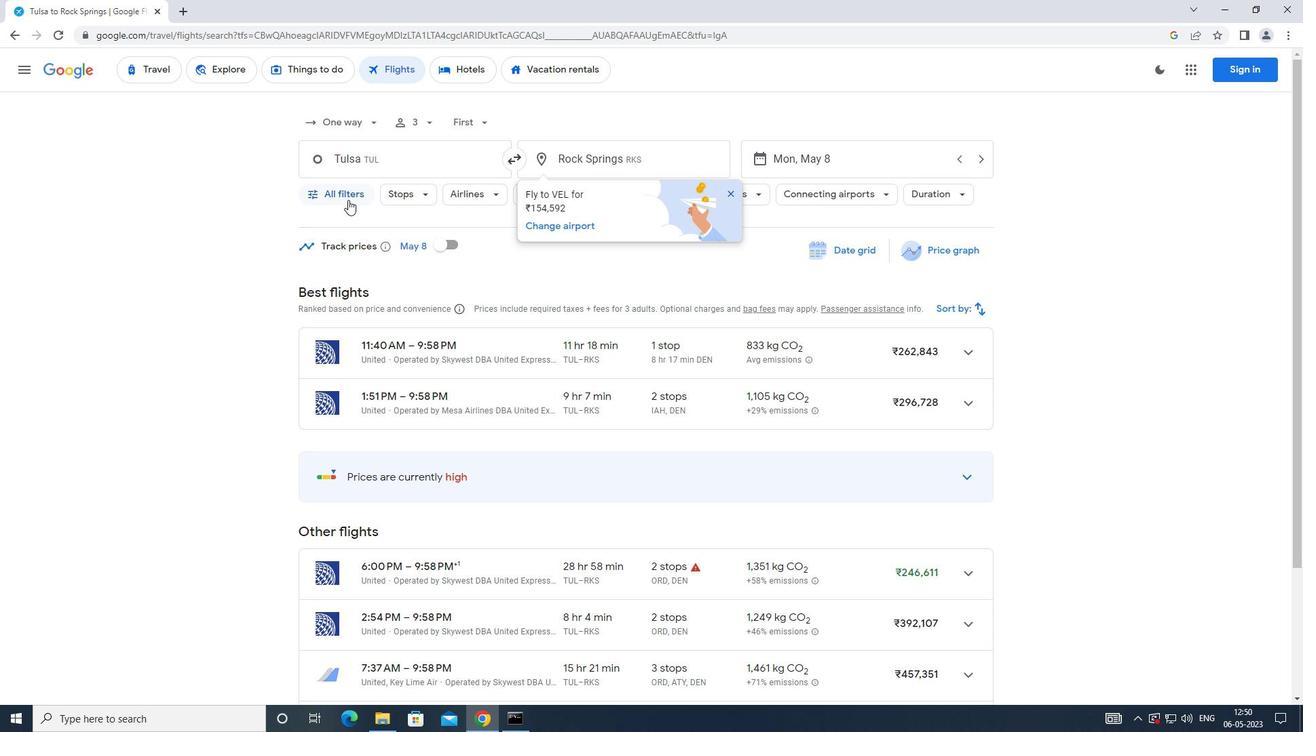 
Action: Mouse pressed left at (348, 198)
Screenshot: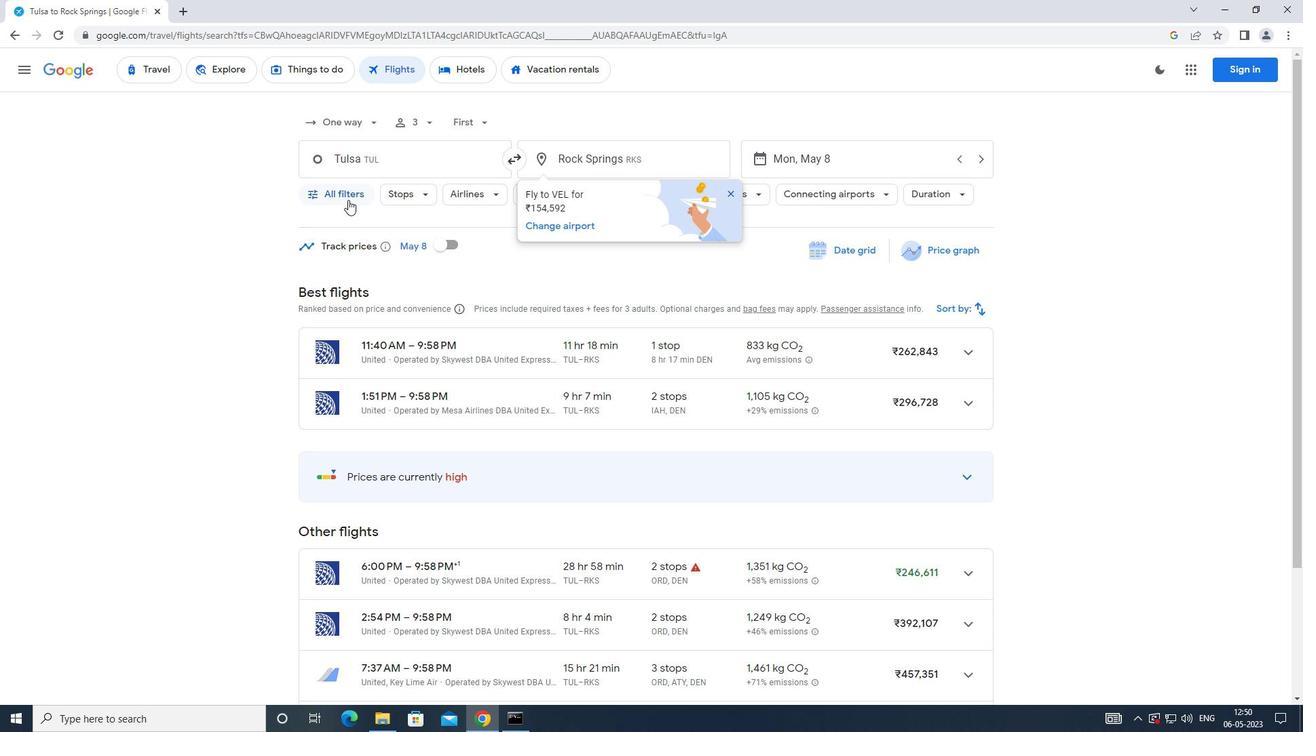 
Action: Mouse moved to (503, 491)
Screenshot: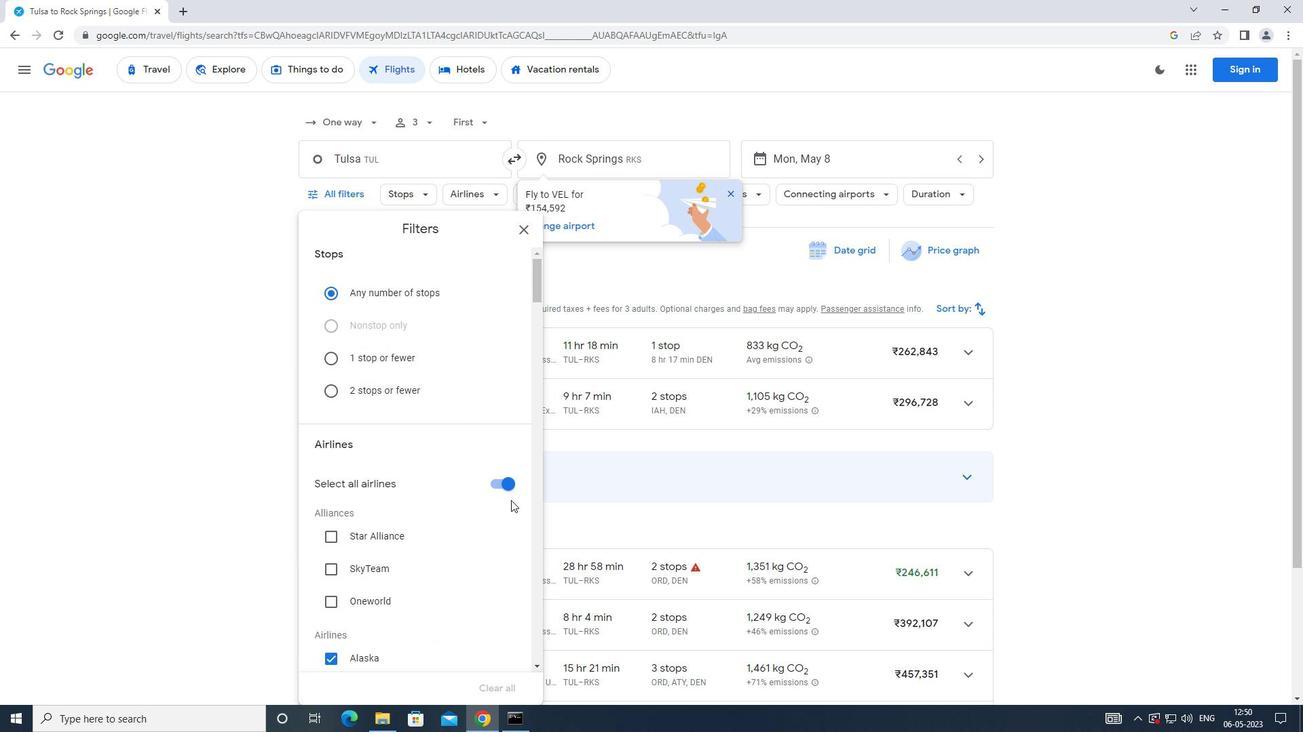 
Action: Mouse pressed left at (503, 491)
Screenshot: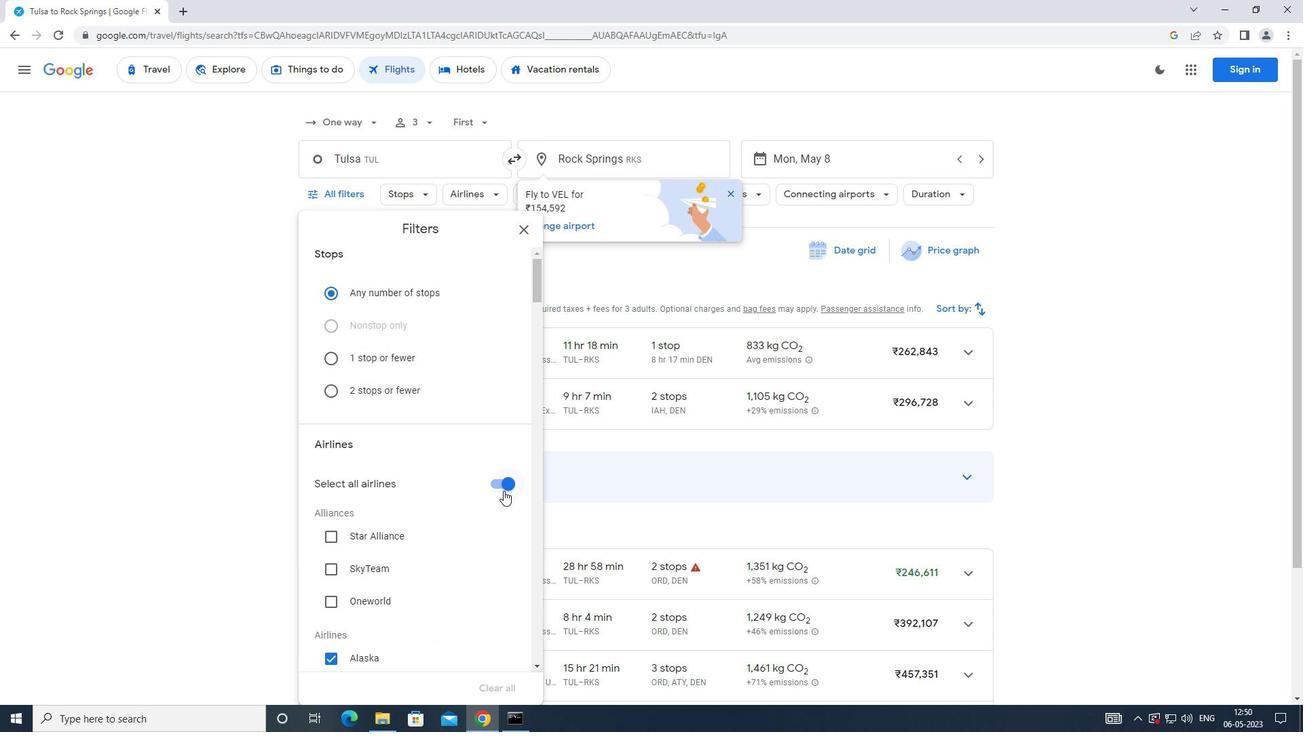 
Action: Mouse moved to (481, 468)
Screenshot: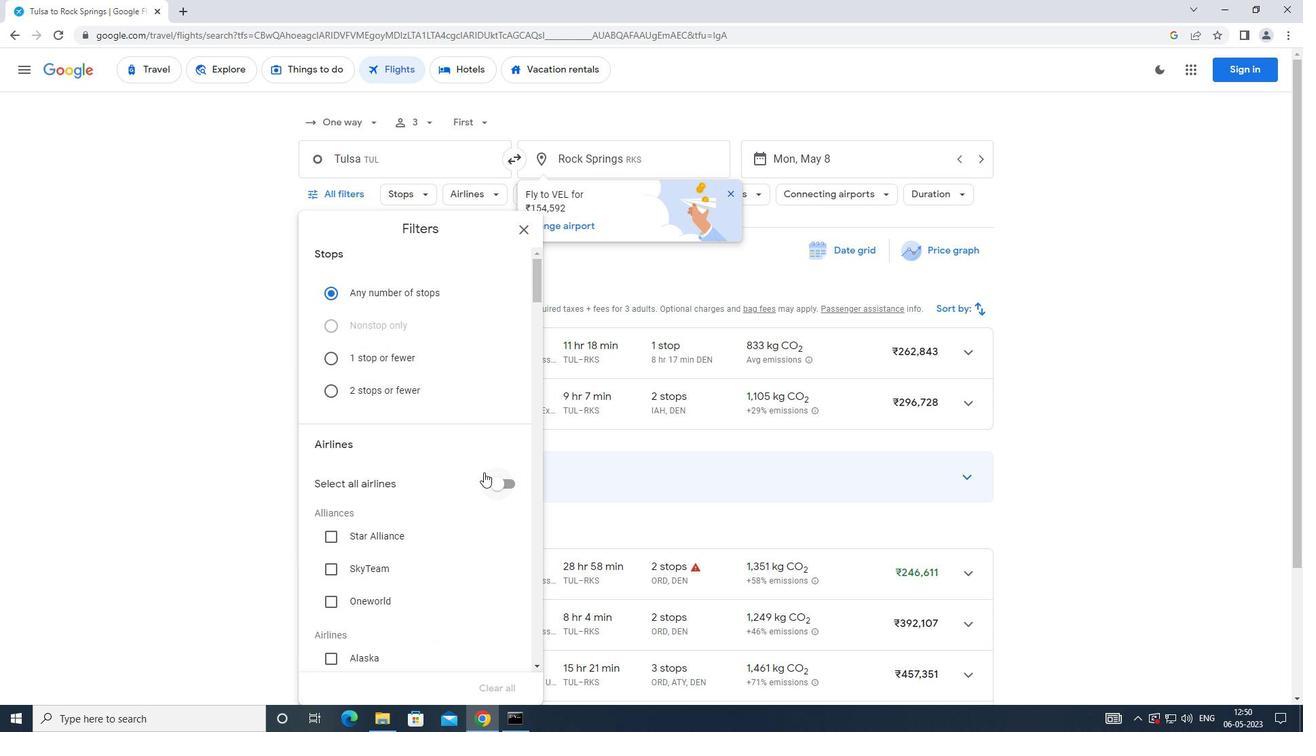 
Action: Mouse scrolled (481, 467) with delta (0, 0)
Screenshot: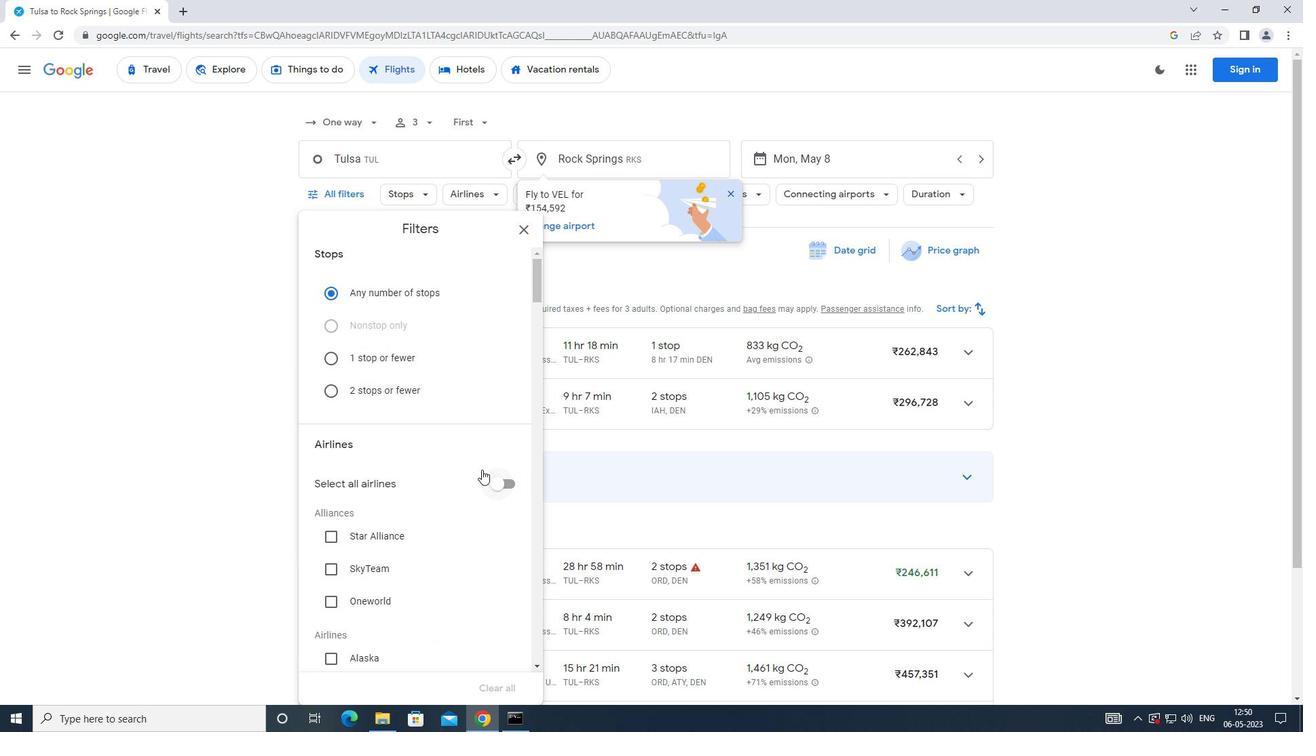 
Action: Mouse moved to (480, 468)
Screenshot: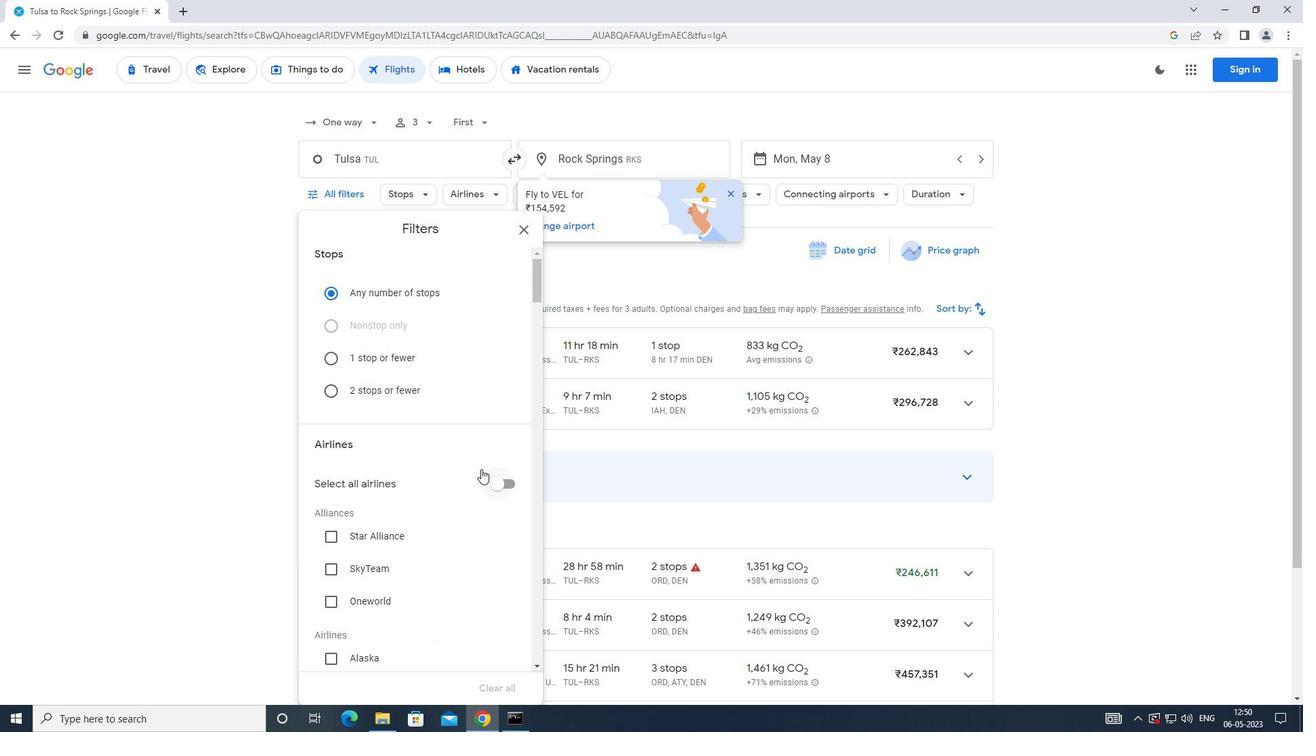 
Action: Mouse scrolled (480, 467) with delta (0, 0)
Screenshot: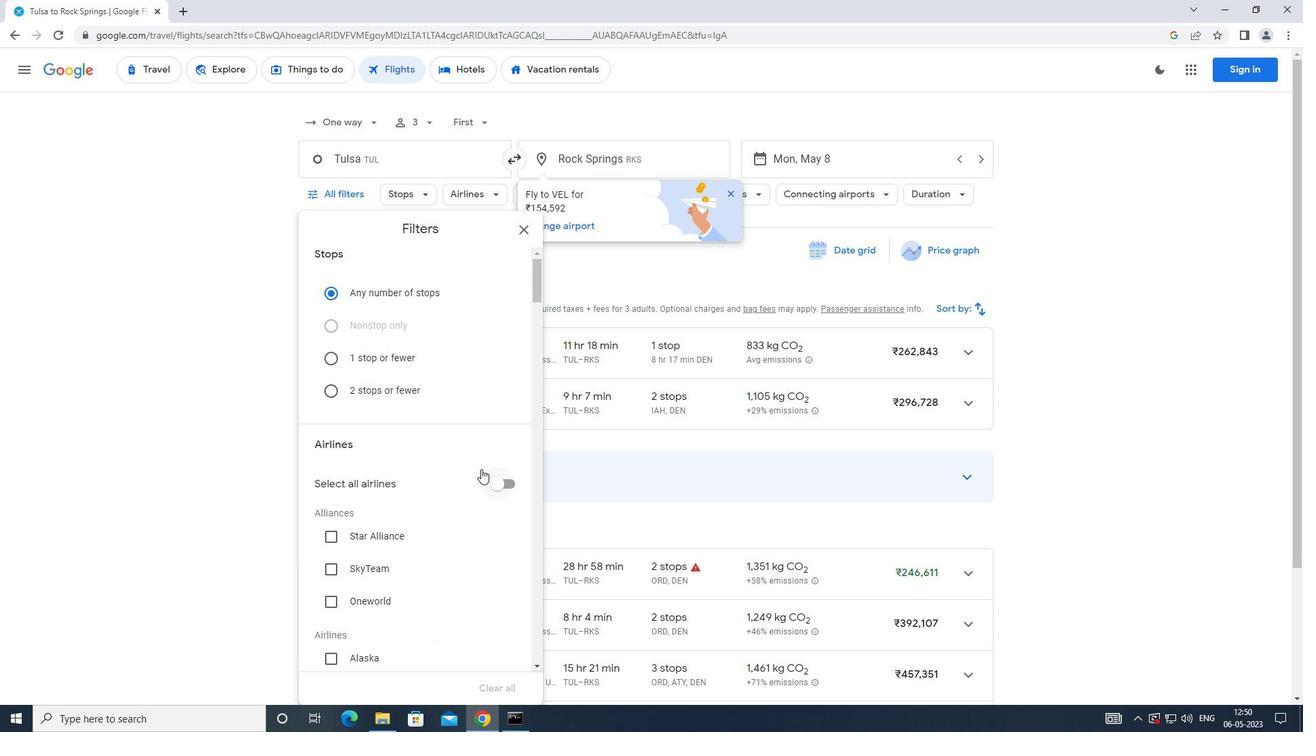
Action: Mouse moved to (479, 467)
Screenshot: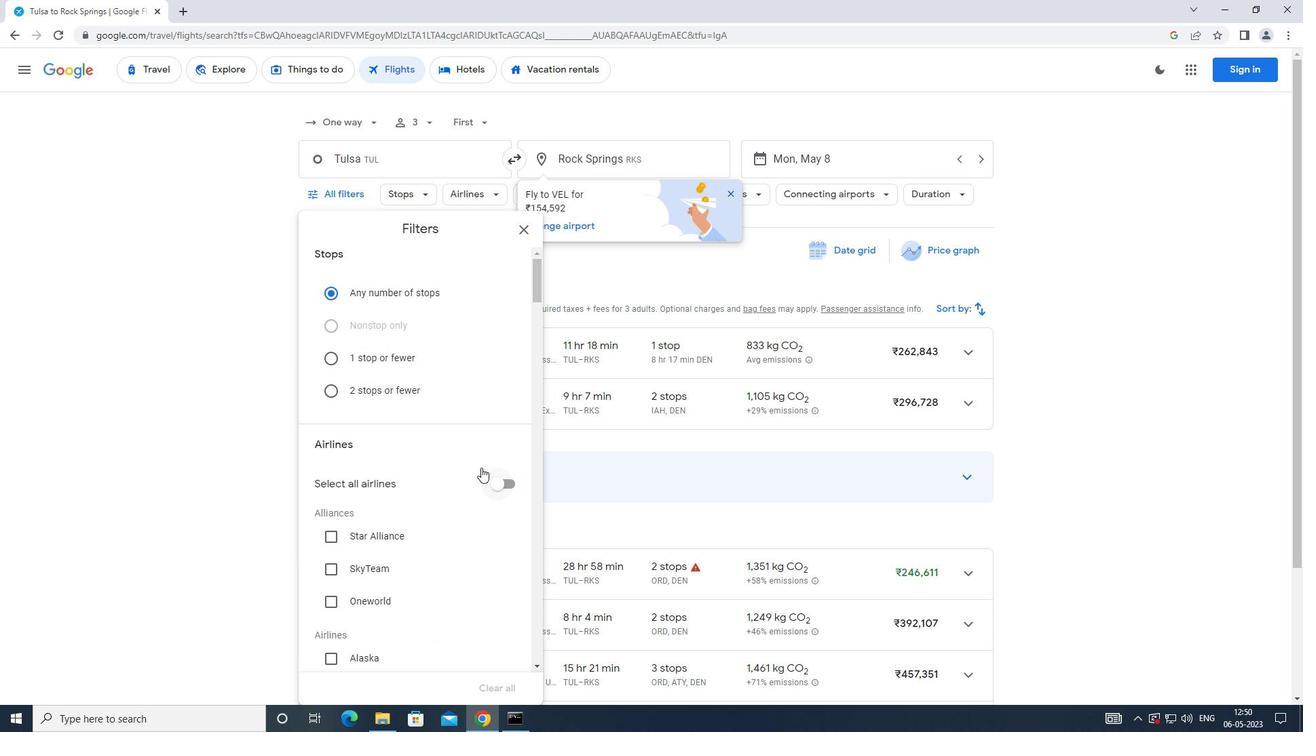 
Action: Mouse scrolled (479, 466) with delta (0, 0)
Screenshot: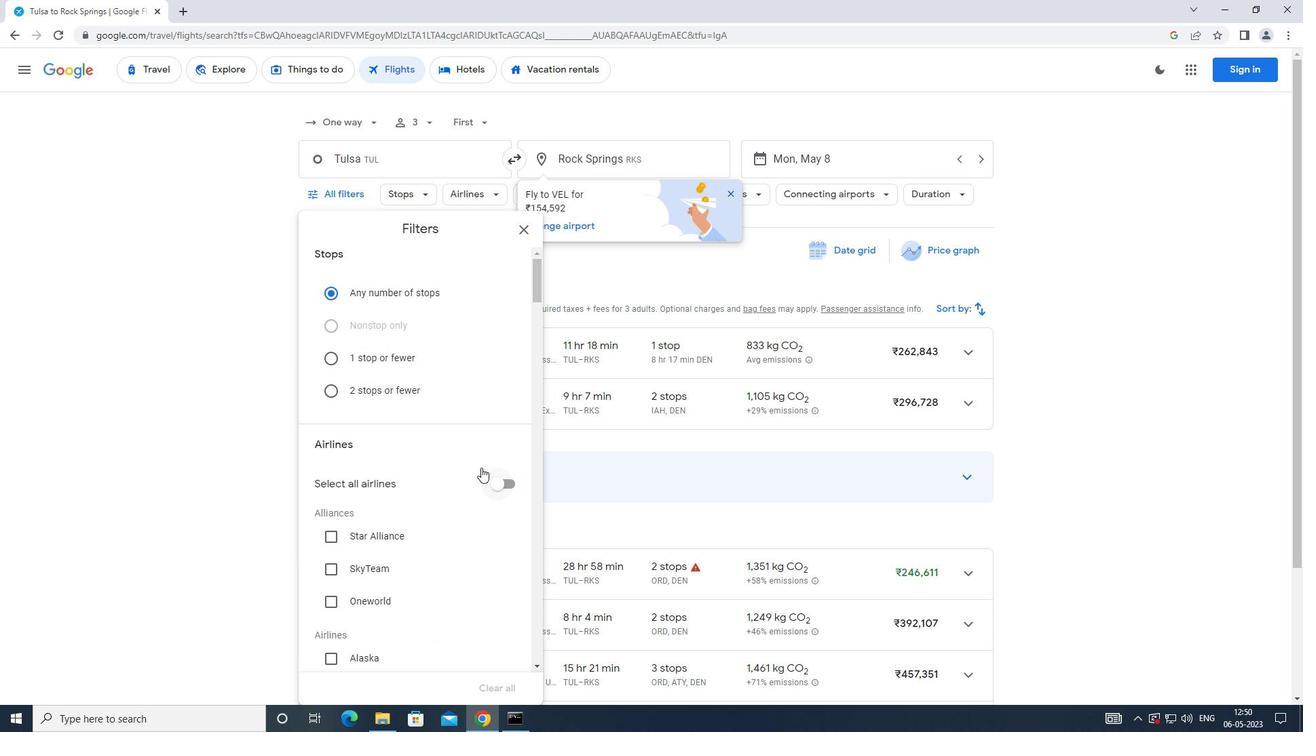 
Action: Mouse moved to (481, 462)
Screenshot: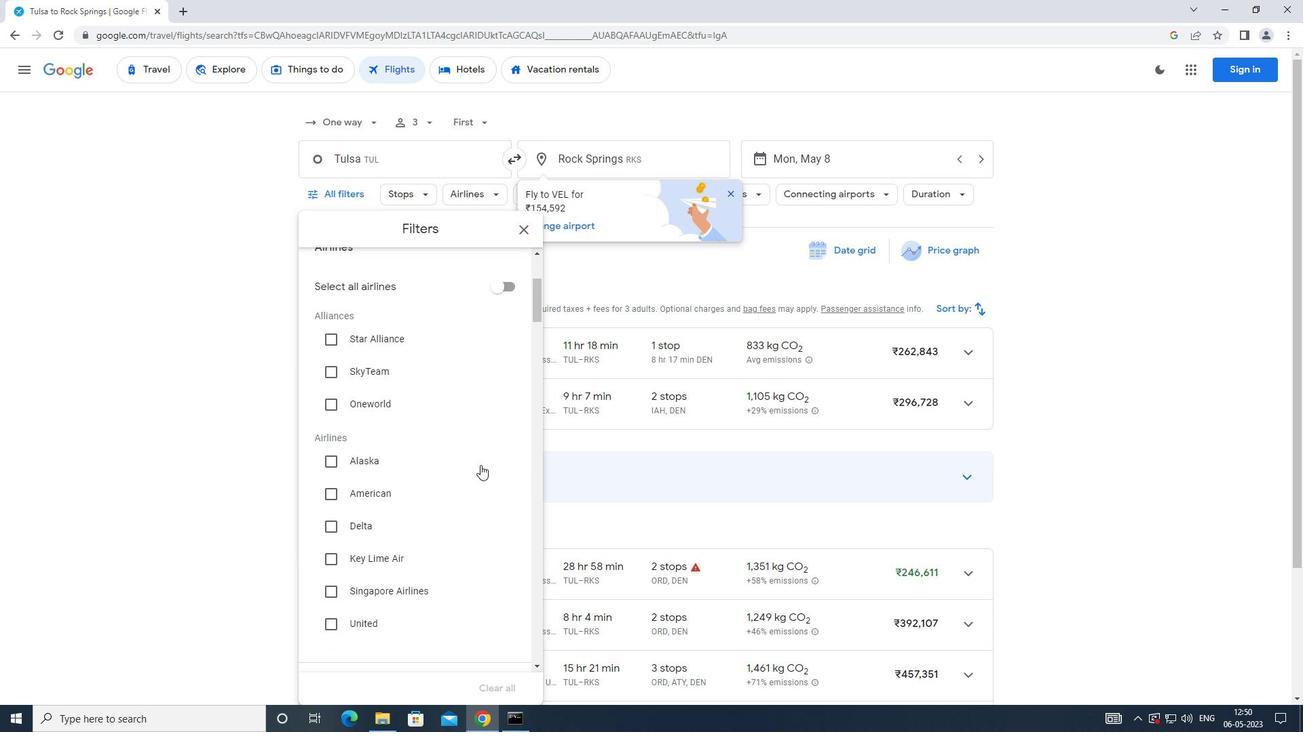 
Action: Mouse scrolled (481, 461) with delta (0, 0)
Screenshot: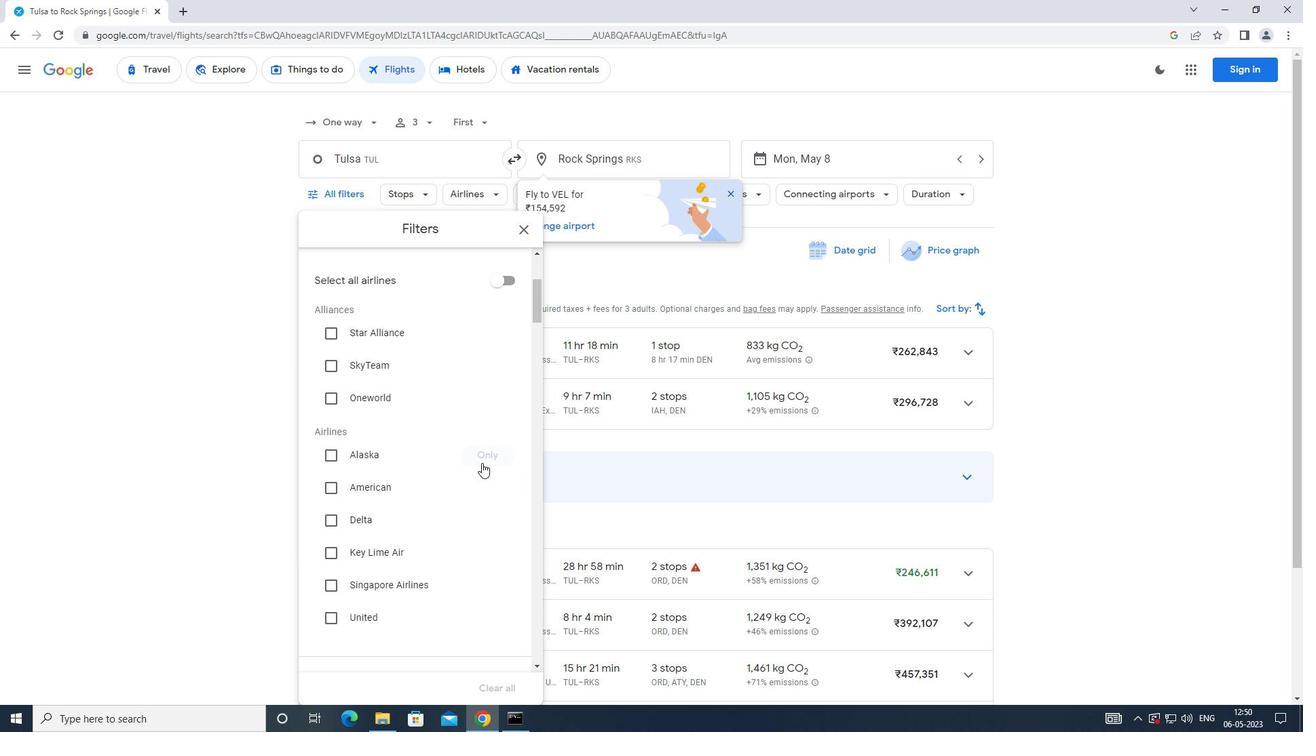 
Action: Mouse scrolled (481, 461) with delta (0, 0)
Screenshot: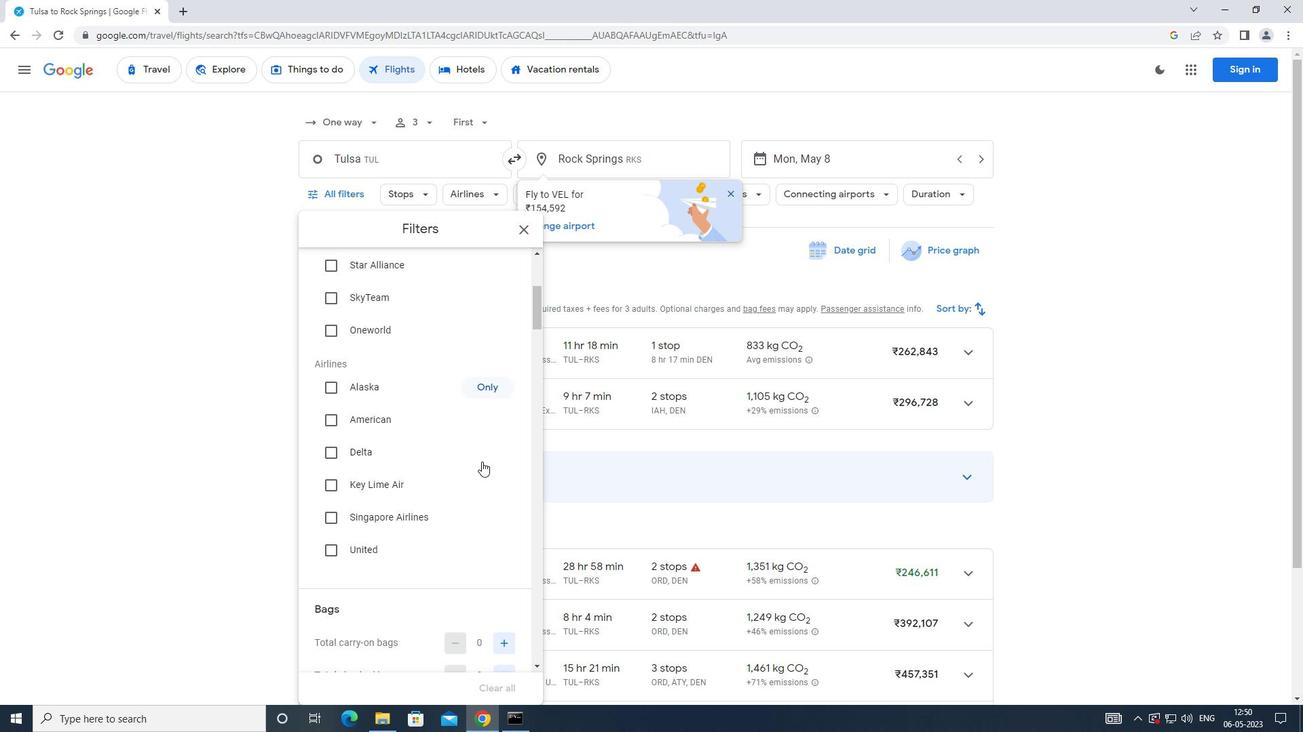 
Action: Mouse moved to (483, 460)
Screenshot: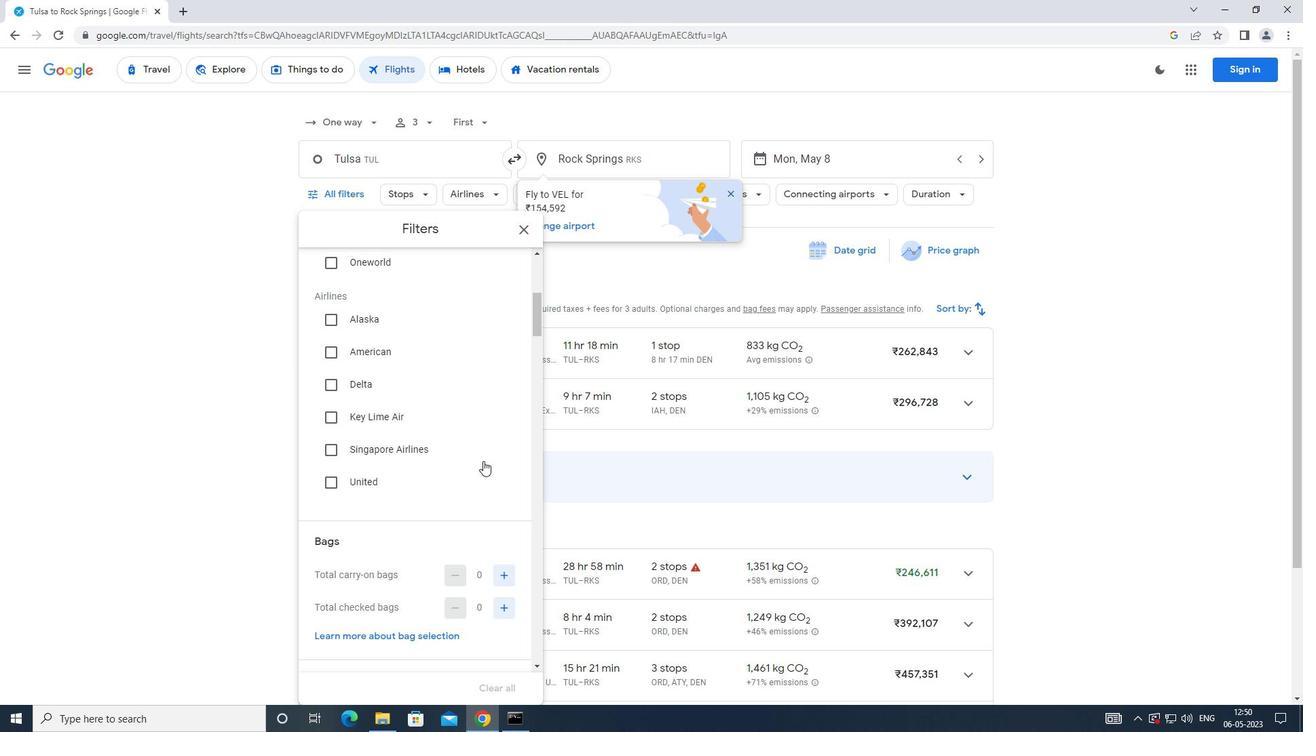 
Action: Mouse scrolled (483, 459) with delta (0, 0)
Screenshot: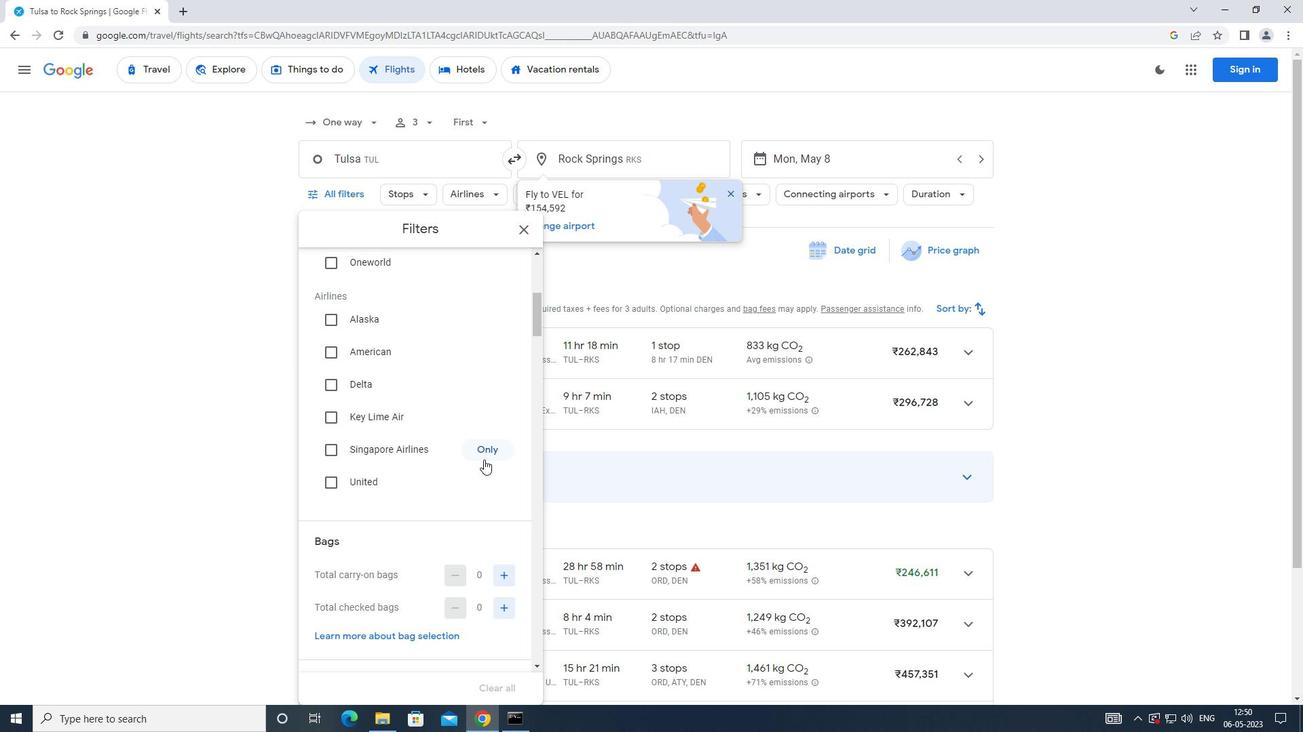 
Action: Mouse scrolled (483, 459) with delta (0, 0)
Screenshot: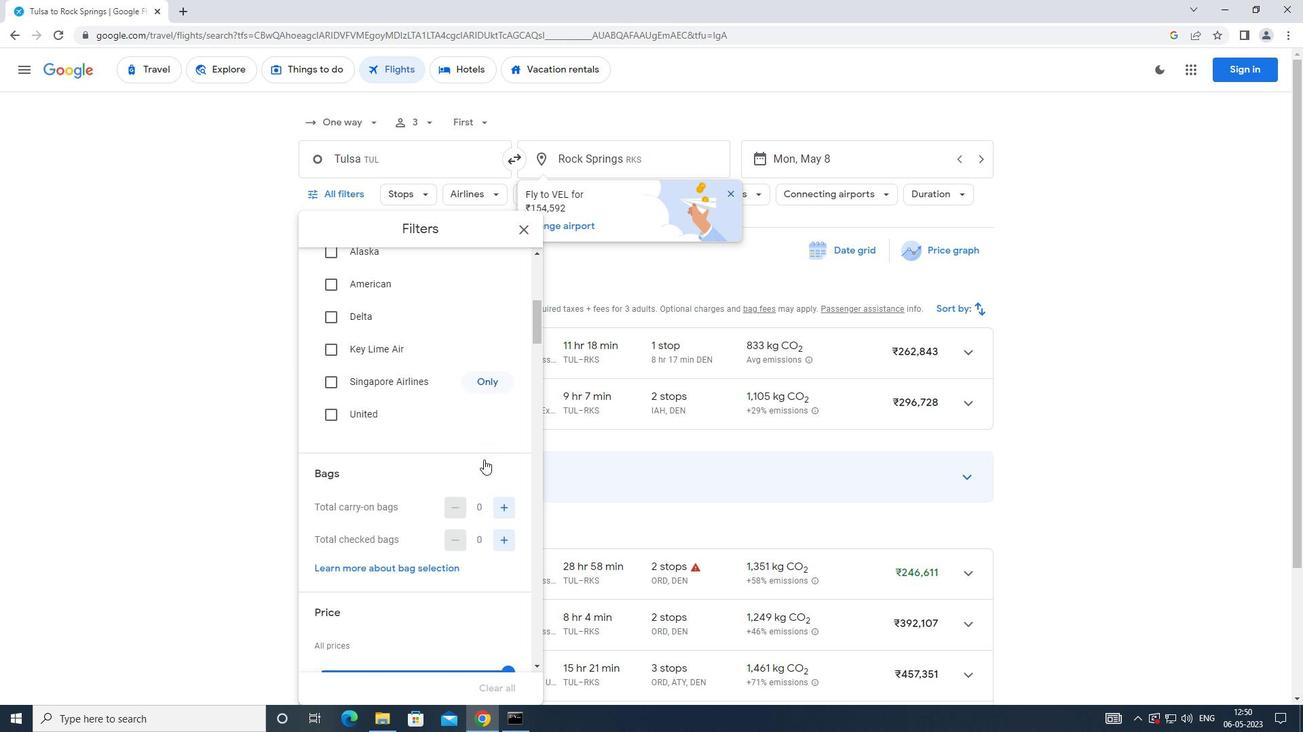 
Action: Mouse moved to (509, 445)
Screenshot: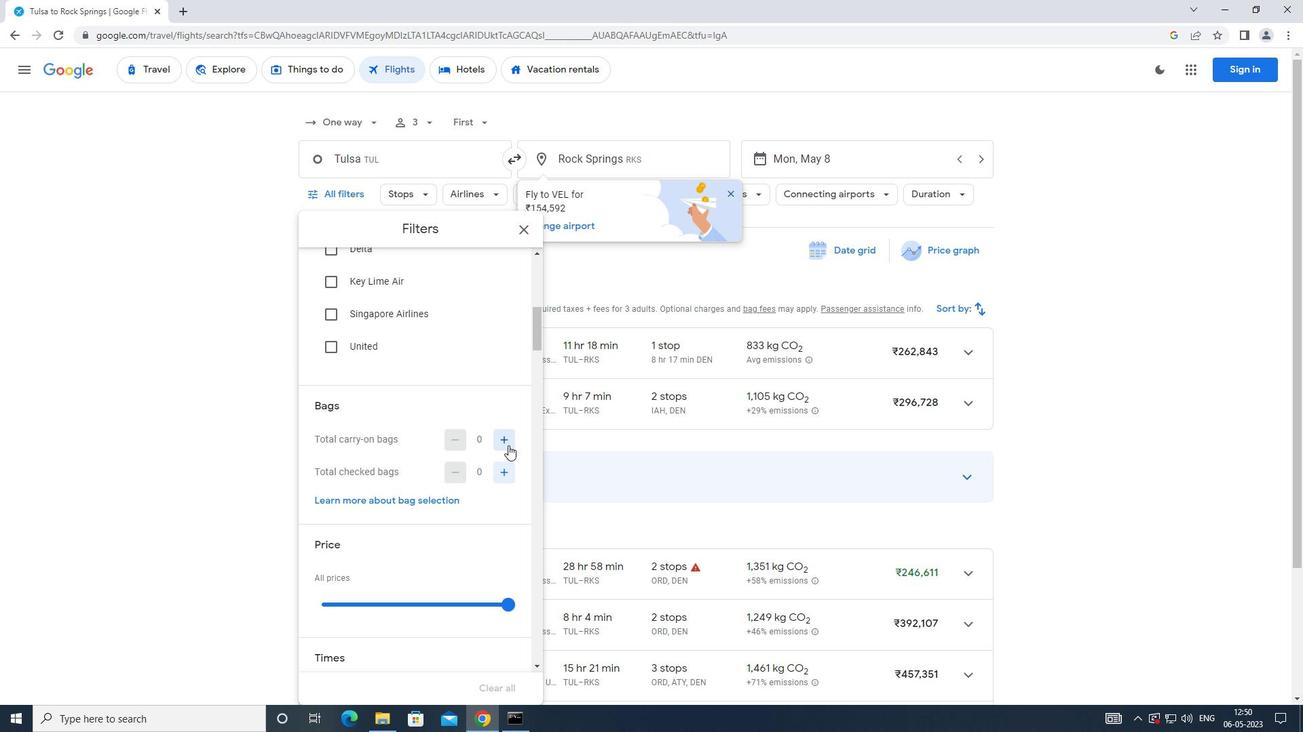 
Action: Mouse pressed left at (509, 445)
Screenshot: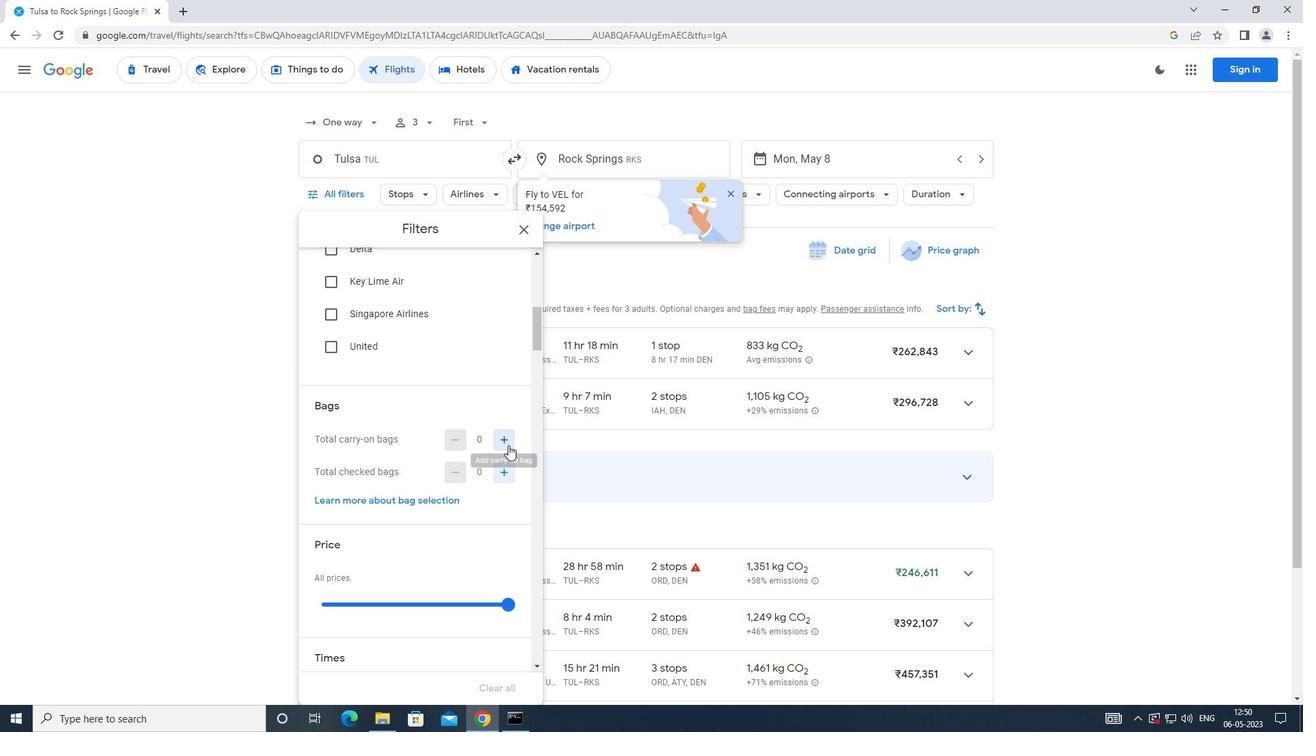 
Action: Mouse moved to (457, 439)
Screenshot: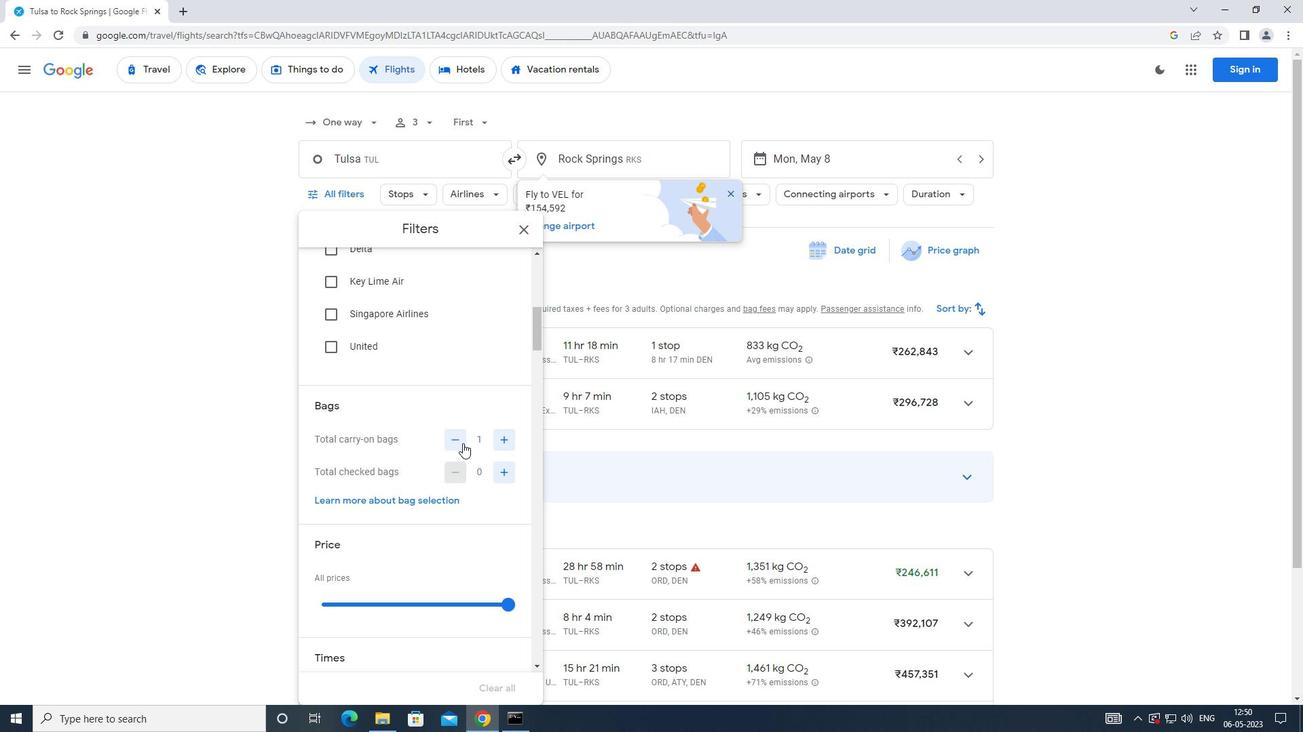 
Action: Mouse scrolled (457, 439) with delta (0, 0)
Screenshot: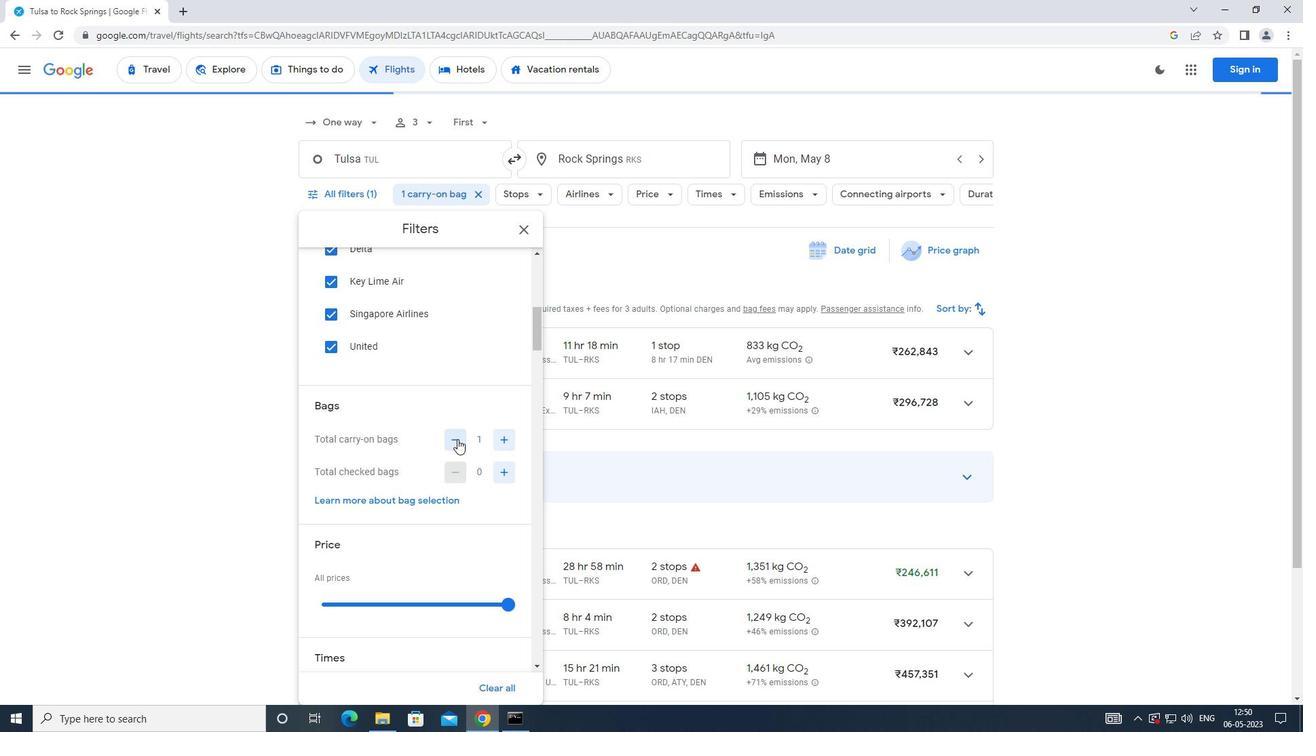 
Action: Mouse scrolled (457, 439) with delta (0, 0)
Screenshot: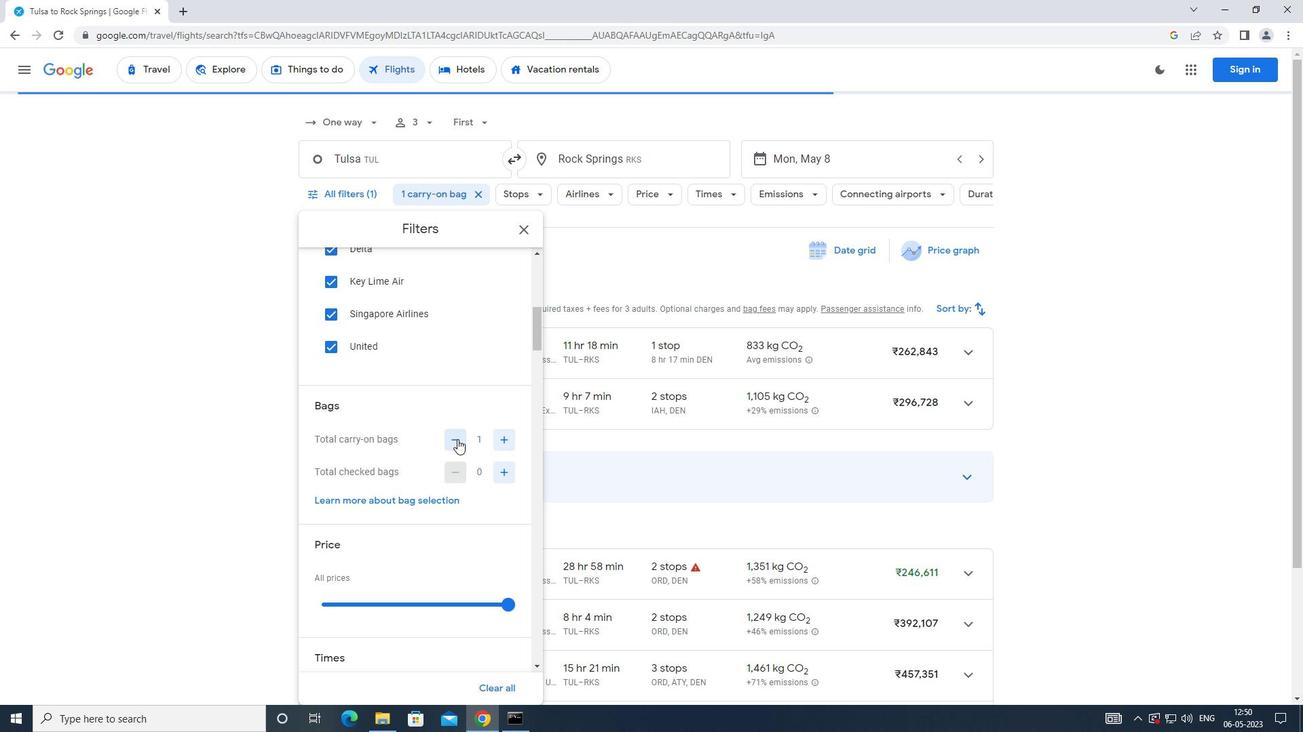 
Action: Mouse moved to (509, 471)
Screenshot: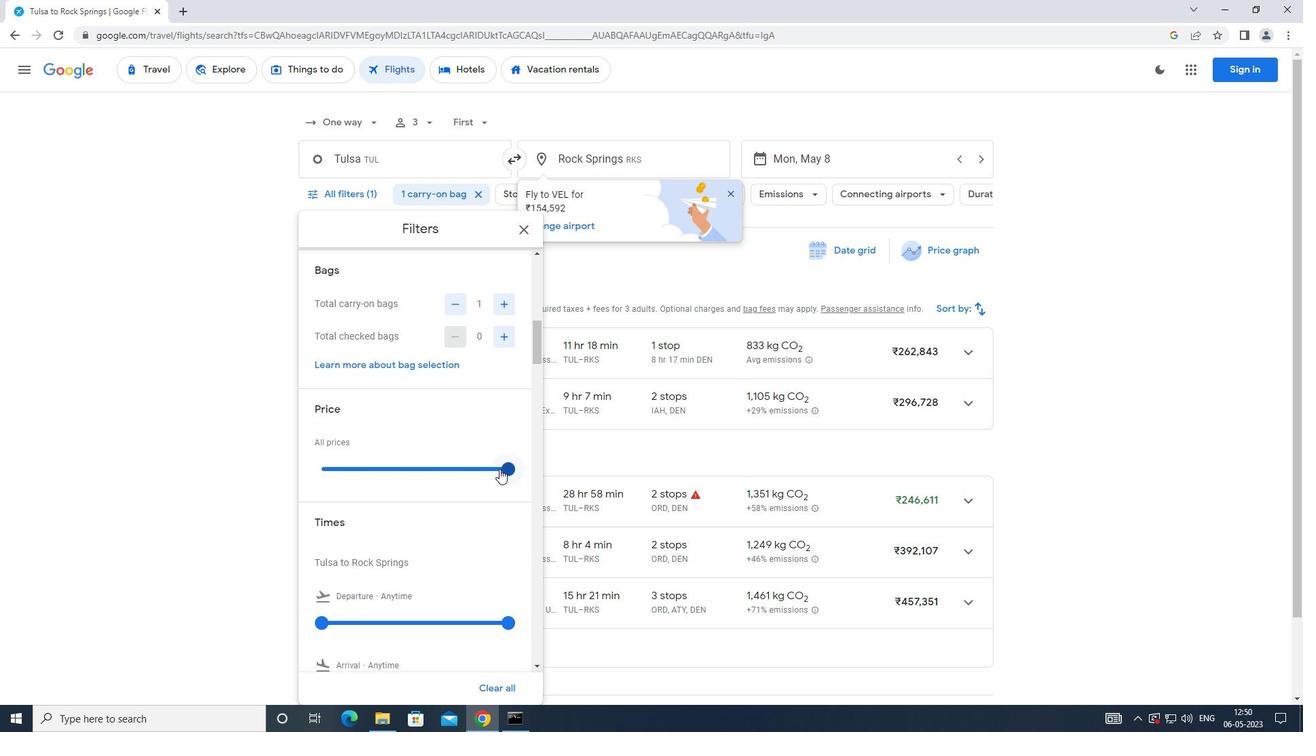
Action: Mouse pressed left at (509, 471)
Screenshot: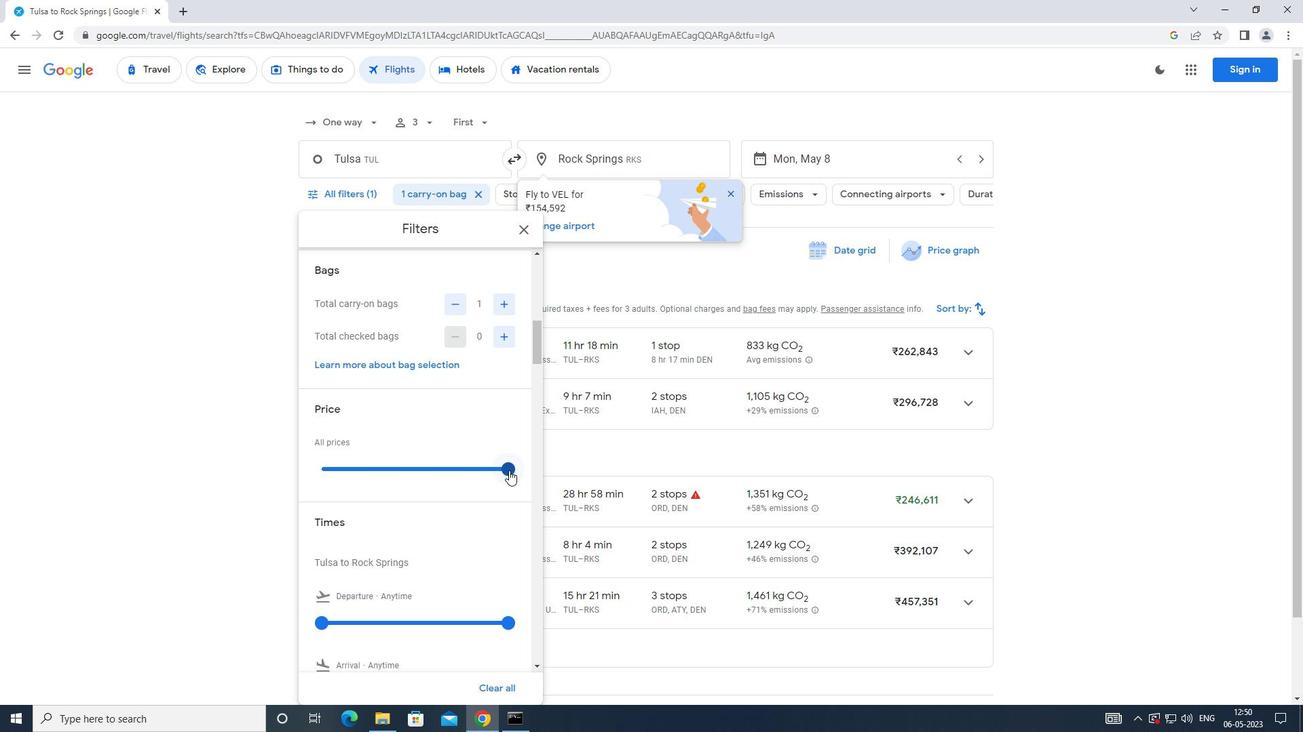 
Action: Mouse moved to (403, 476)
Screenshot: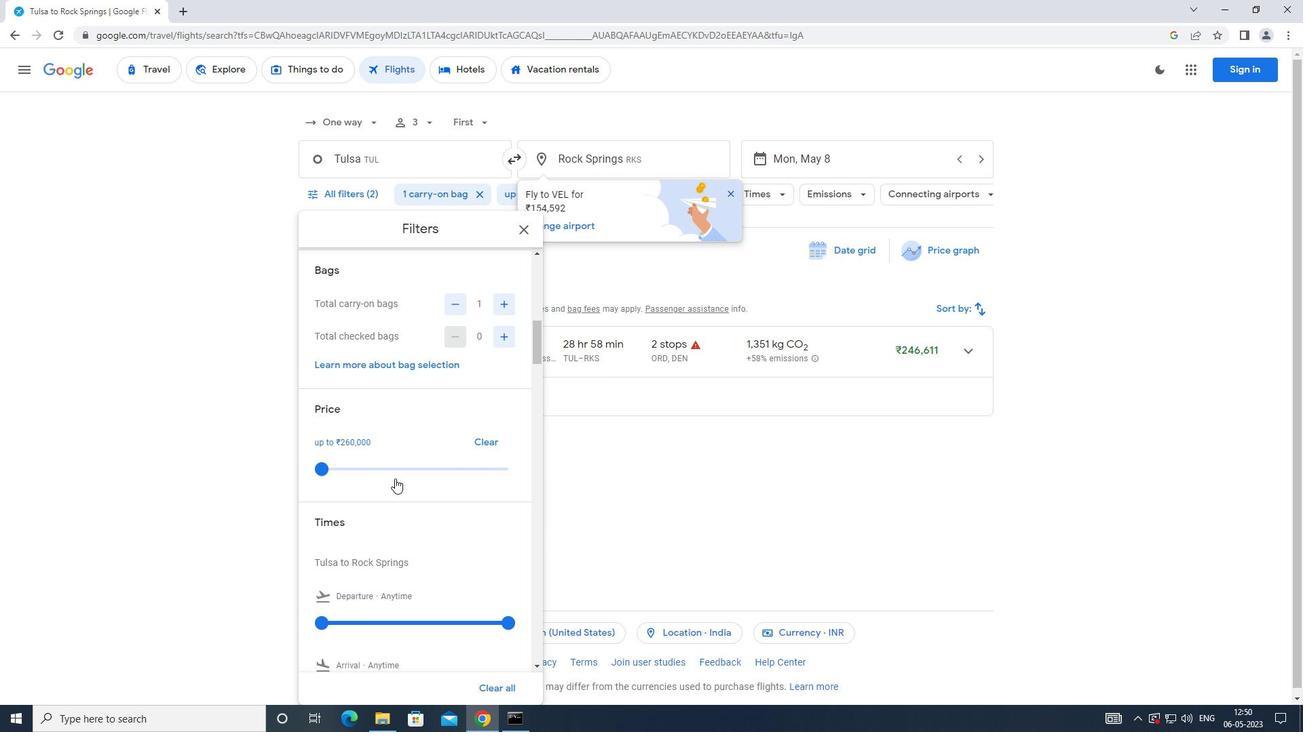 
Action: Mouse scrolled (403, 475) with delta (0, 0)
Screenshot: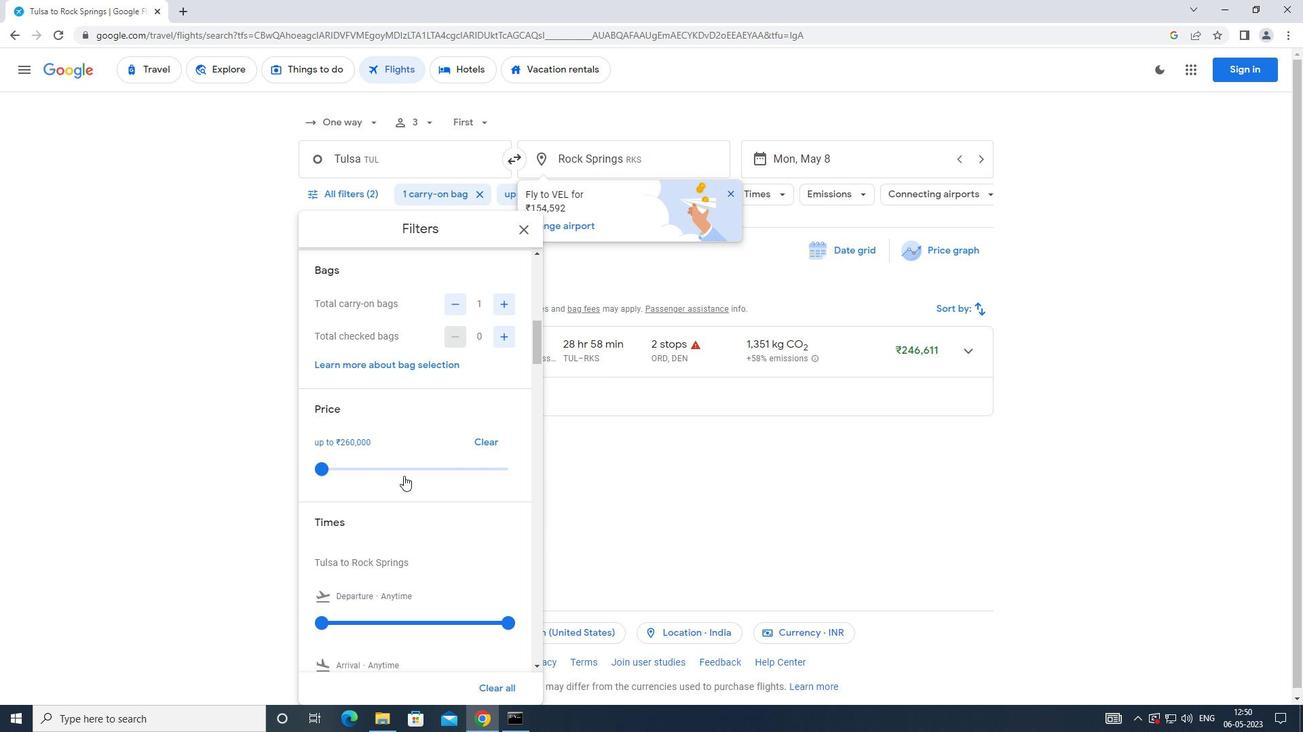
Action: Mouse scrolled (403, 475) with delta (0, 0)
Screenshot: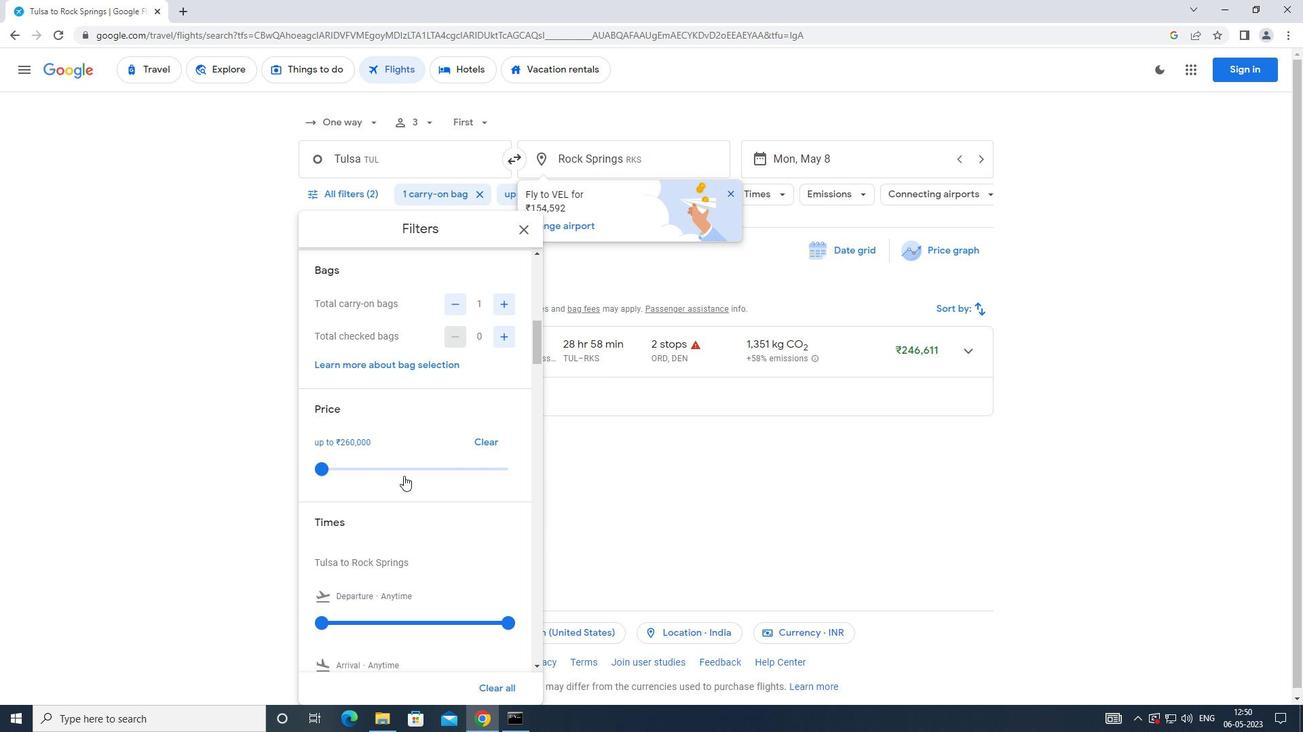 
Action: Mouse moved to (322, 487)
Screenshot: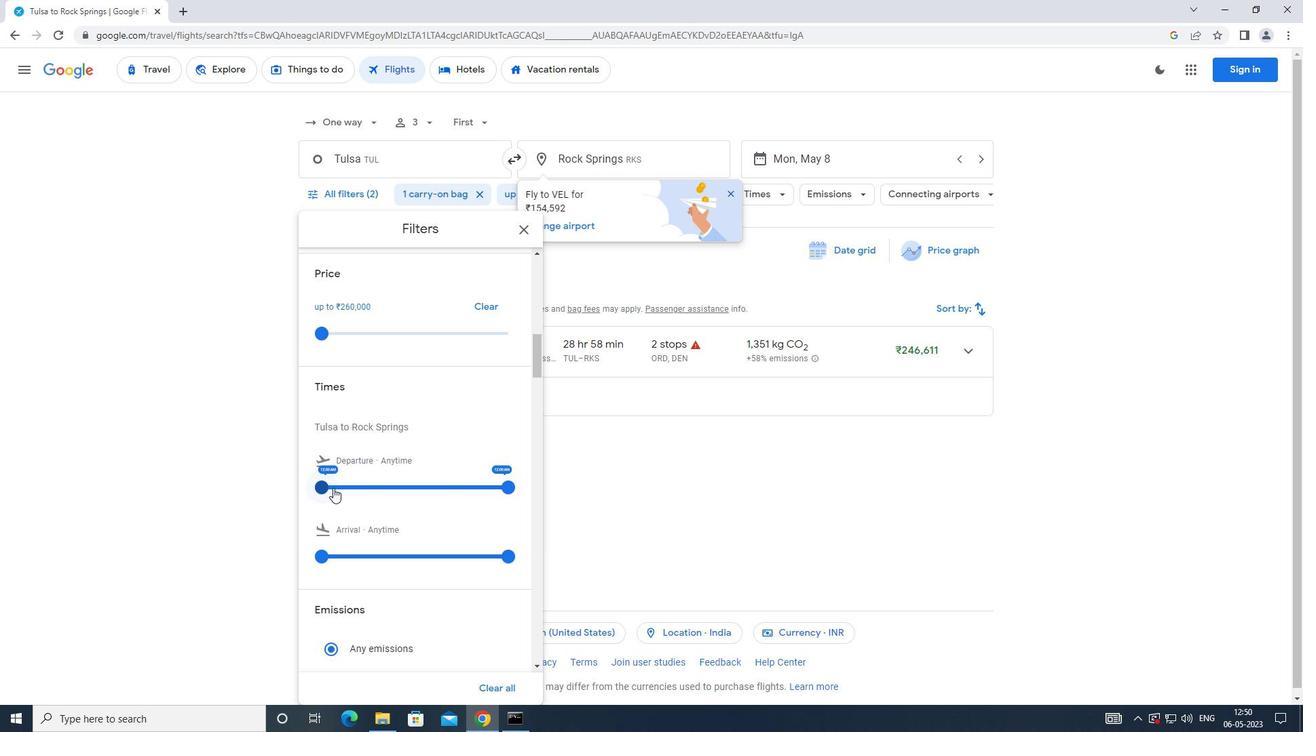
Action: Mouse pressed left at (322, 487)
Screenshot: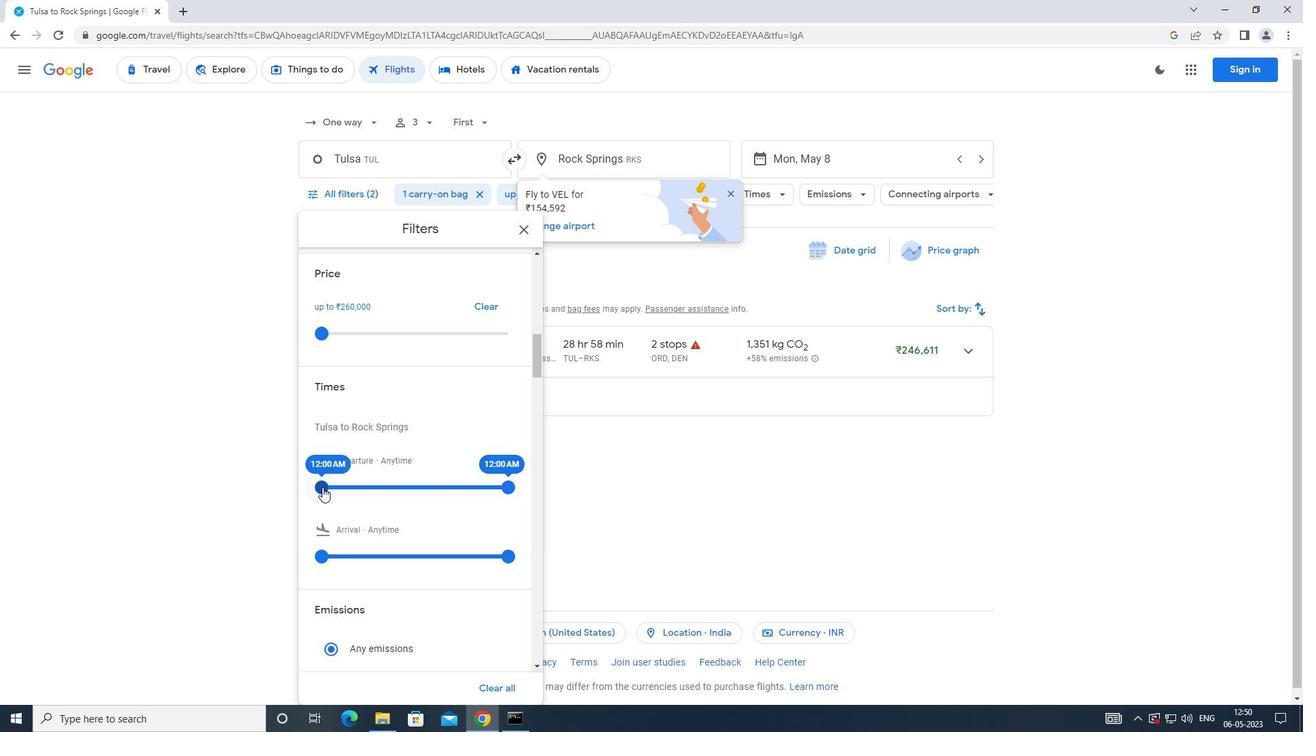 
Action: Mouse moved to (506, 487)
Screenshot: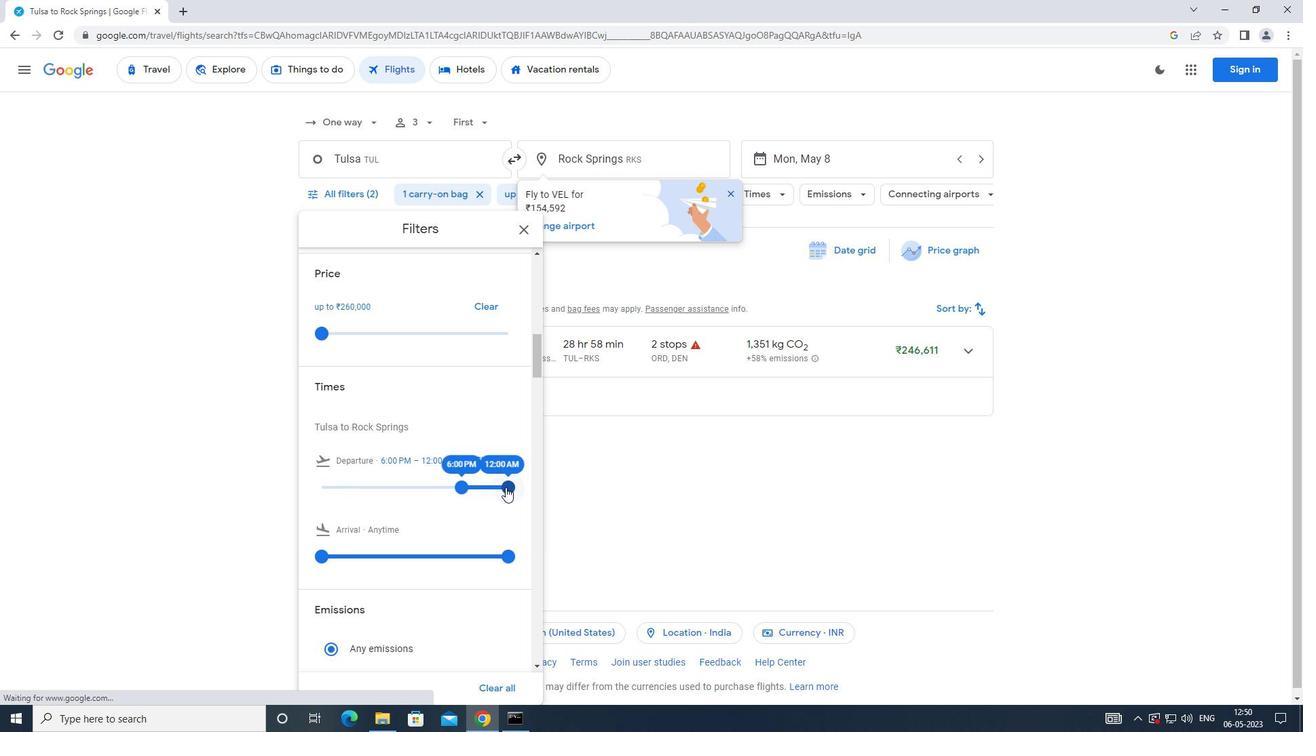 
Action: Mouse pressed left at (506, 487)
Screenshot: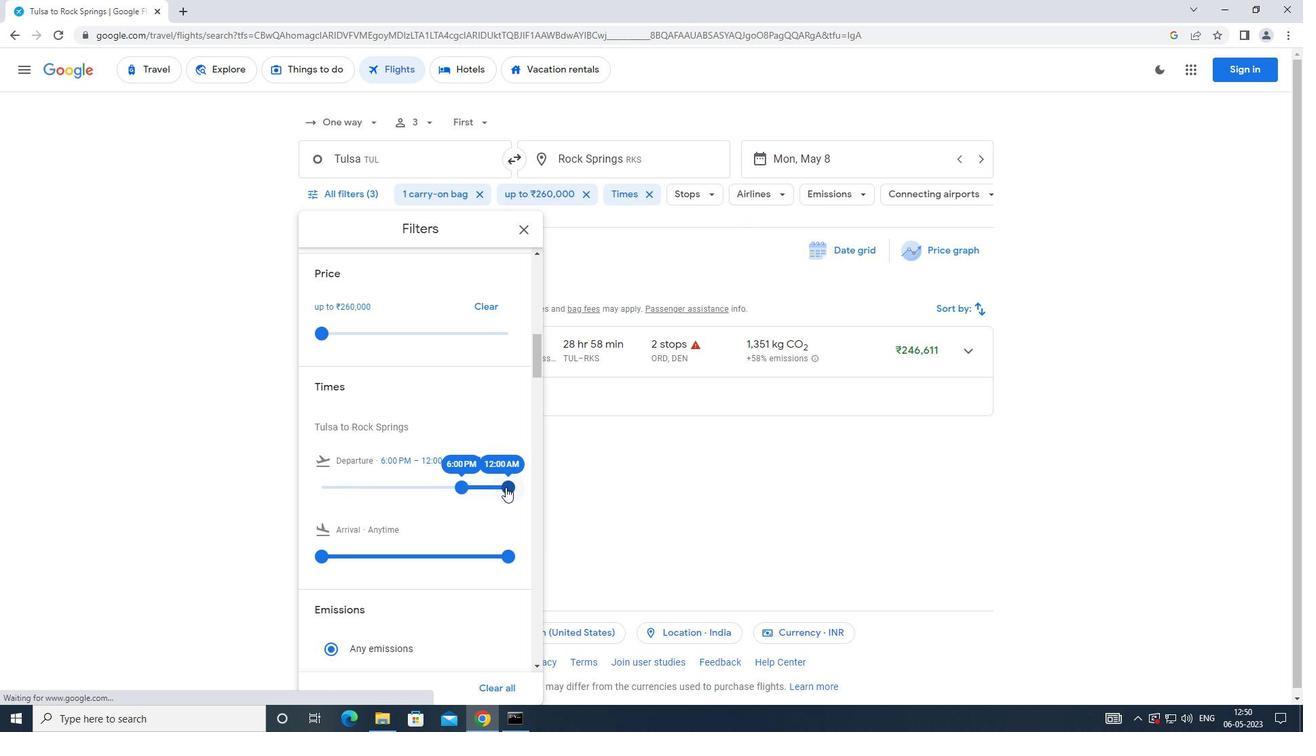 
Action: Mouse moved to (445, 386)
Screenshot: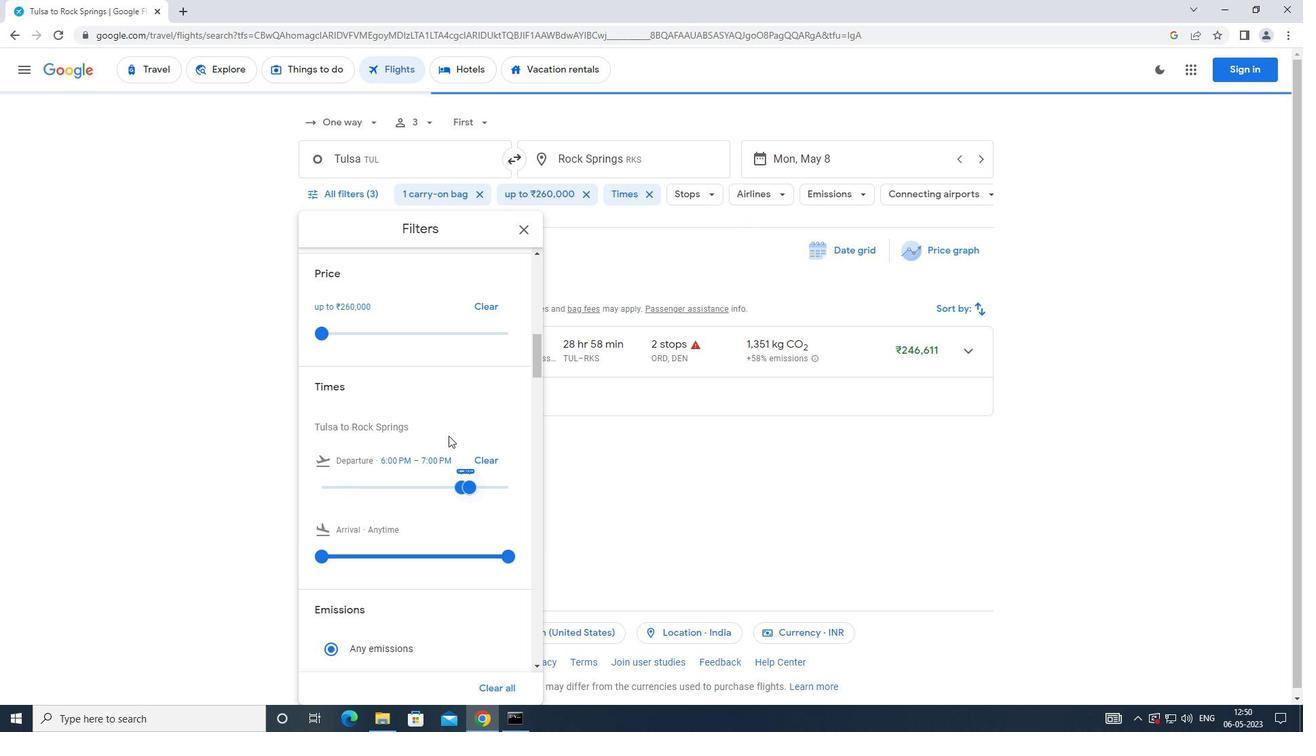 
